 Task: Look for space in Lehigh Acres, United States from 14th June, 2023 to 30th June, 2023 for 5 adults in price range Rs.8000 to Rs.12000. Place can be entire place or private room with 5 bedrooms having 5 beds and 5 bathrooms. Property type can be house, flat, guest house. Amenities needed are: wifi, TV, free parkinig on premises, gym, breakfast. Booking option can be shelf check-in. Required host language is English.
Action: Mouse moved to (410, 97)
Screenshot: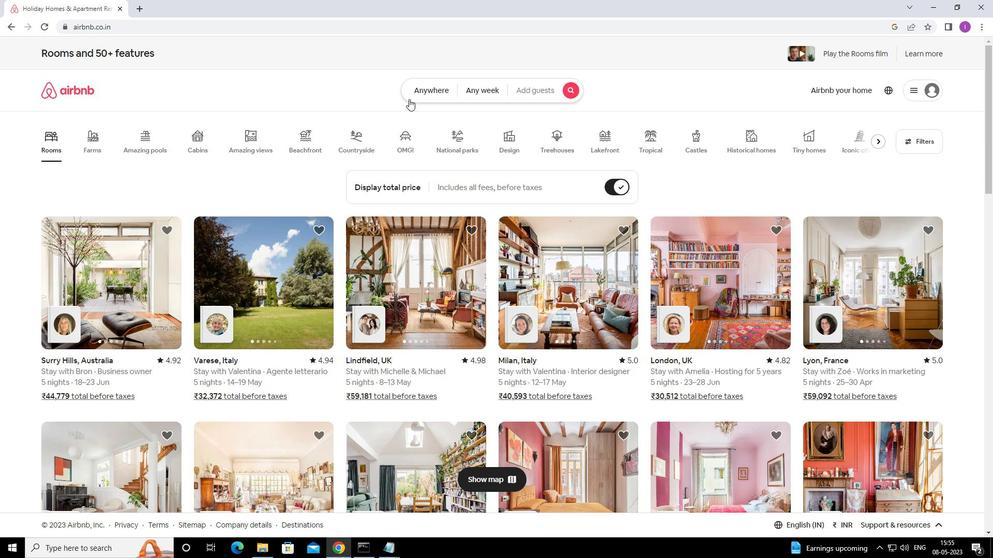 
Action: Mouse pressed left at (410, 97)
Screenshot: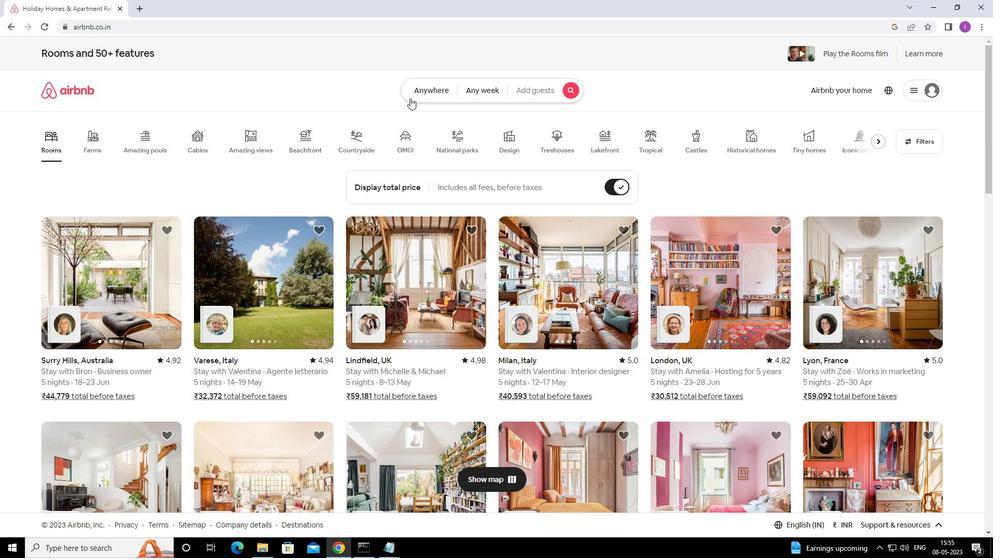 
Action: Mouse moved to (348, 126)
Screenshot: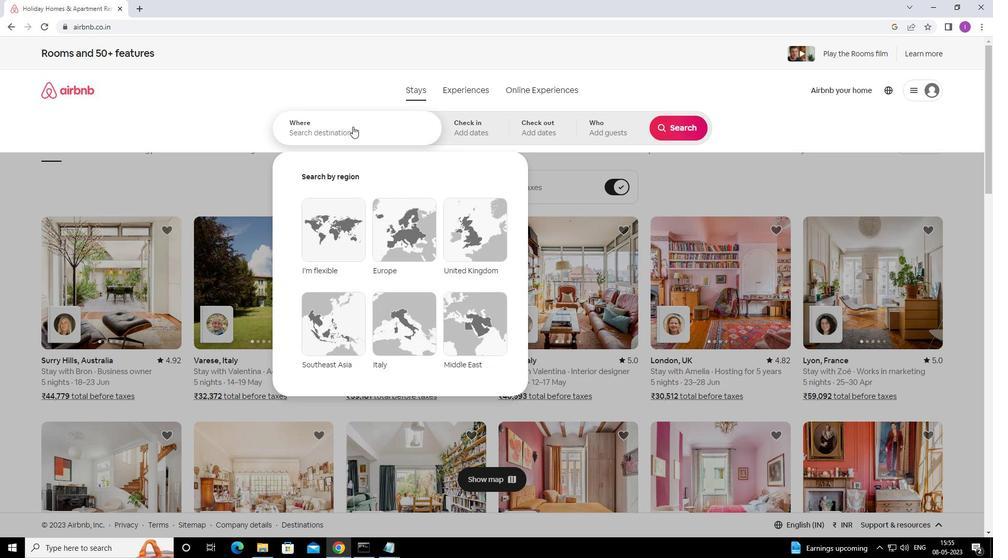 
Action: Mouse pressed left at (348, 126)
Screenshot: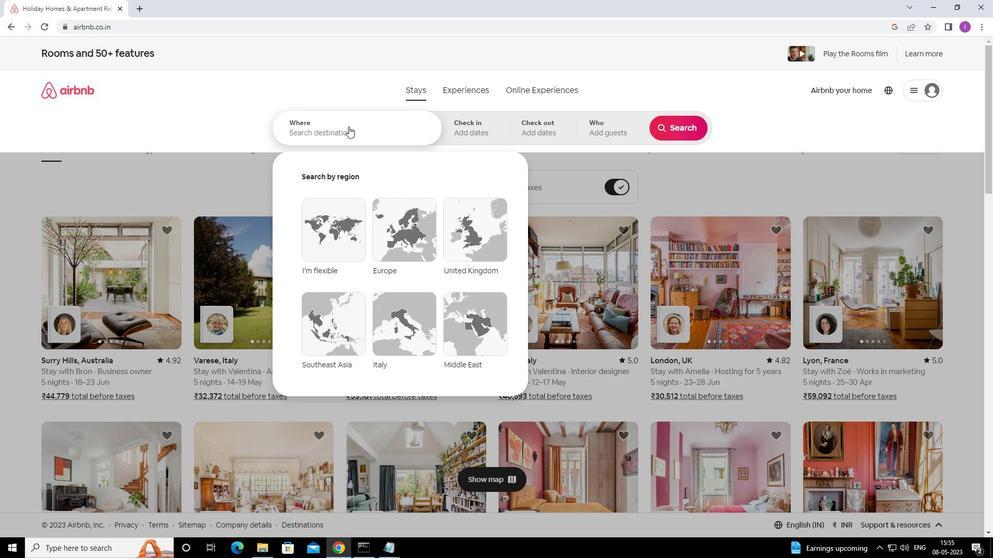 
Action: Key pressed <Key.shift><Key.shift><Key.shift><Key.shift><Key.shift><Key.shift><Key.shift><Key.shift><Key.shift><Key.shift><Key.shift><Key.shift><Key.shift><Key.shift><Key.shift><Key.shift>LEHIGH<Key.space><Key.shift><Key.shift>ACRES,<Key.shift>UNITED<Key.space><Key.shift>STATES
Screenshot: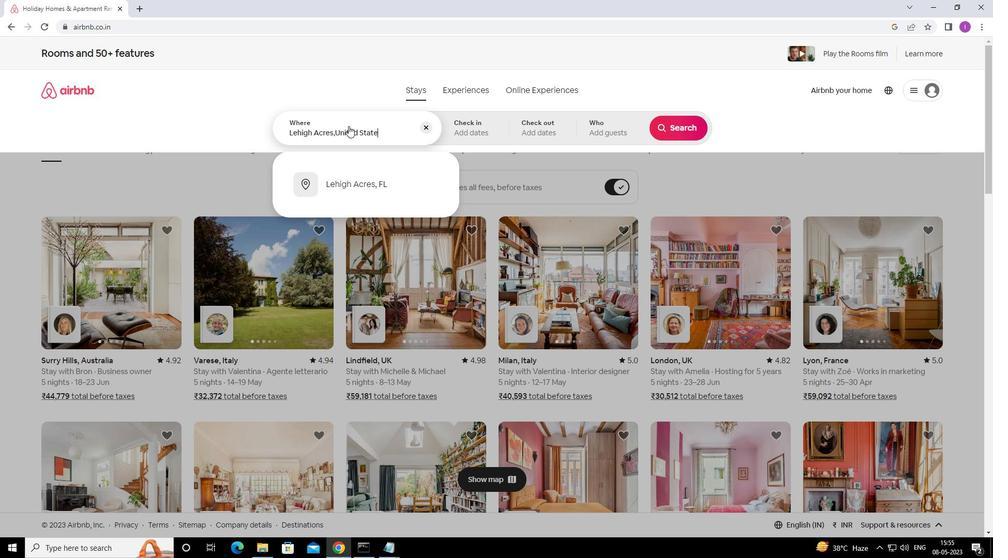 
Action: Mouse moved to (491, 130)
Screenshot: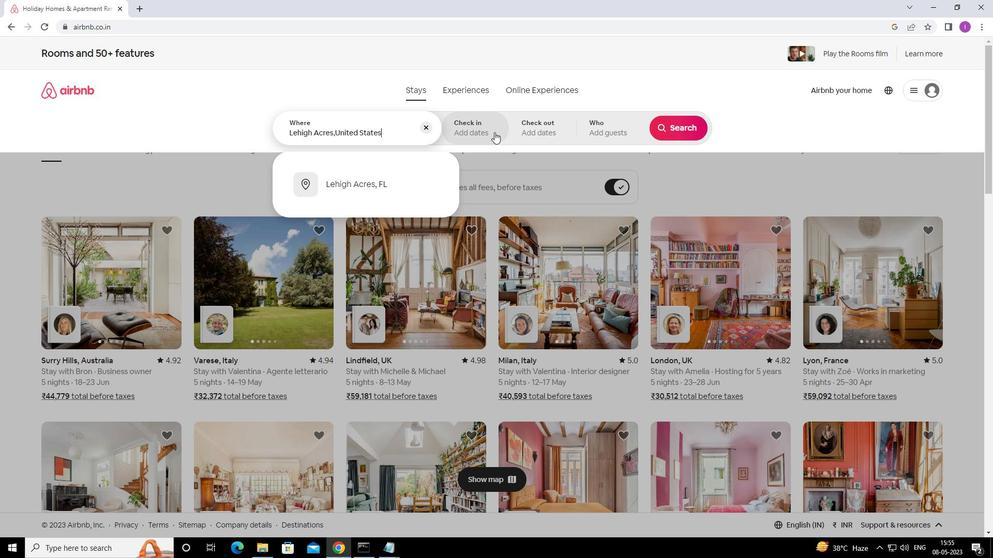 
Action: Mouse pressed left at (491, 130)
Screenshot: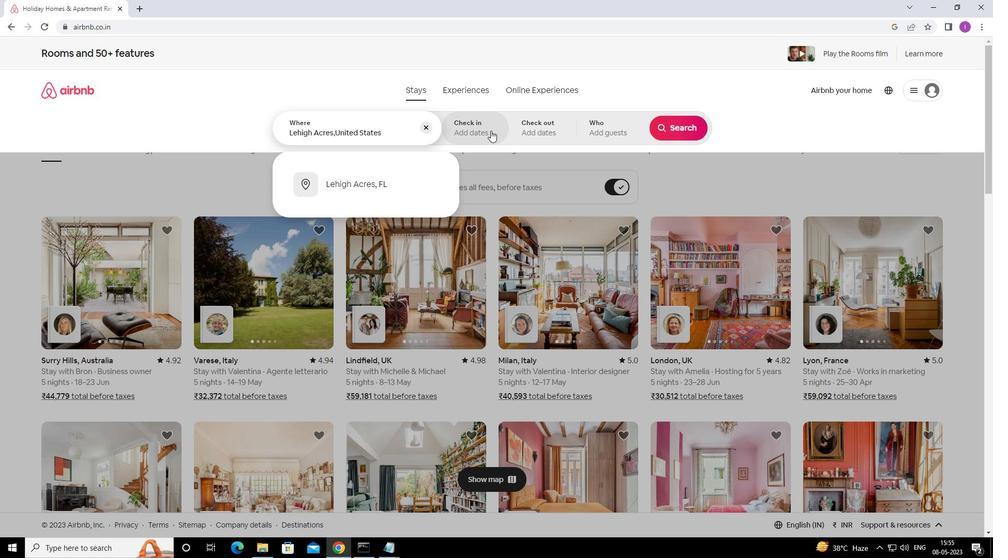 
Action: Mouse moved to (586, 300)
Screenshot: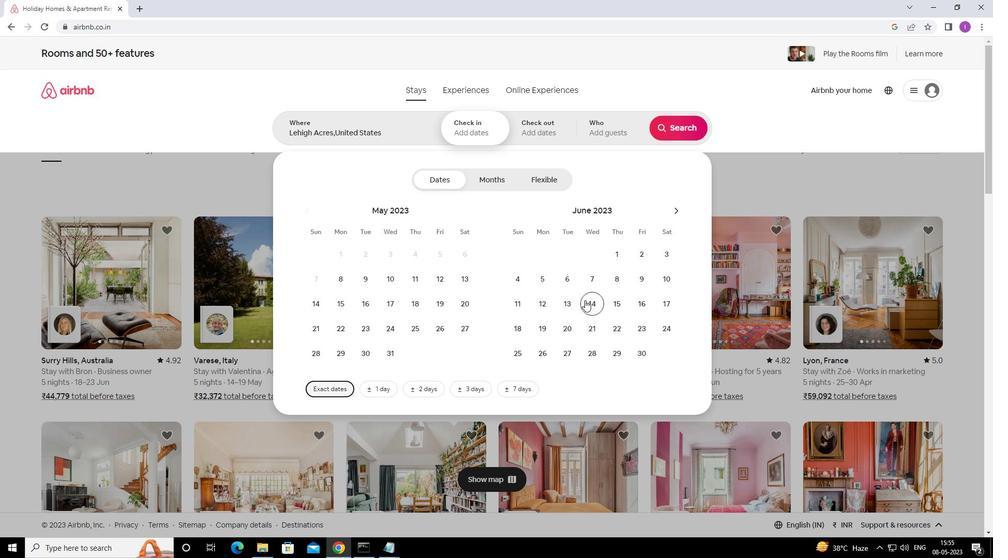 
Action: Mouse pressed left at (586, 300)
Screenshot: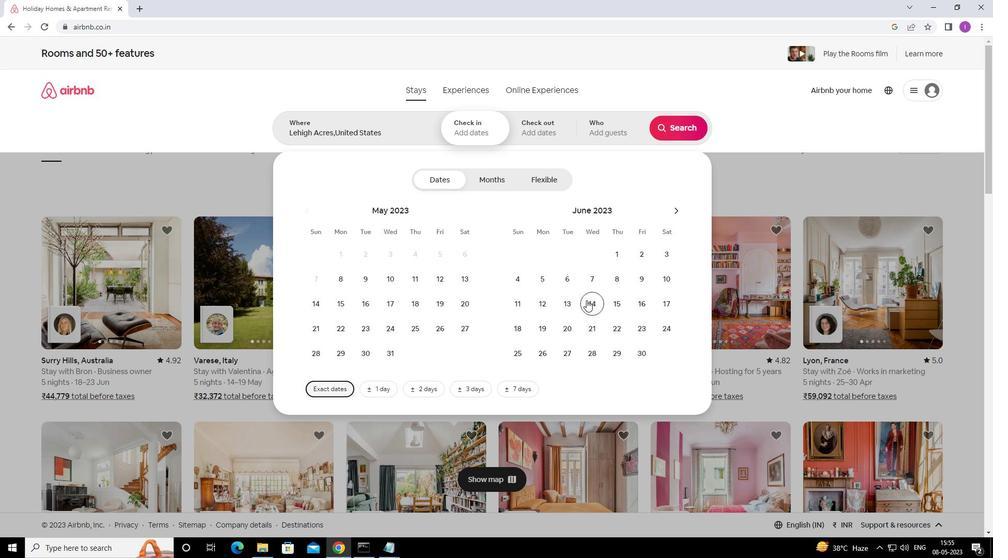 
Action: Mouse moved to (646, 351)
Screenshot: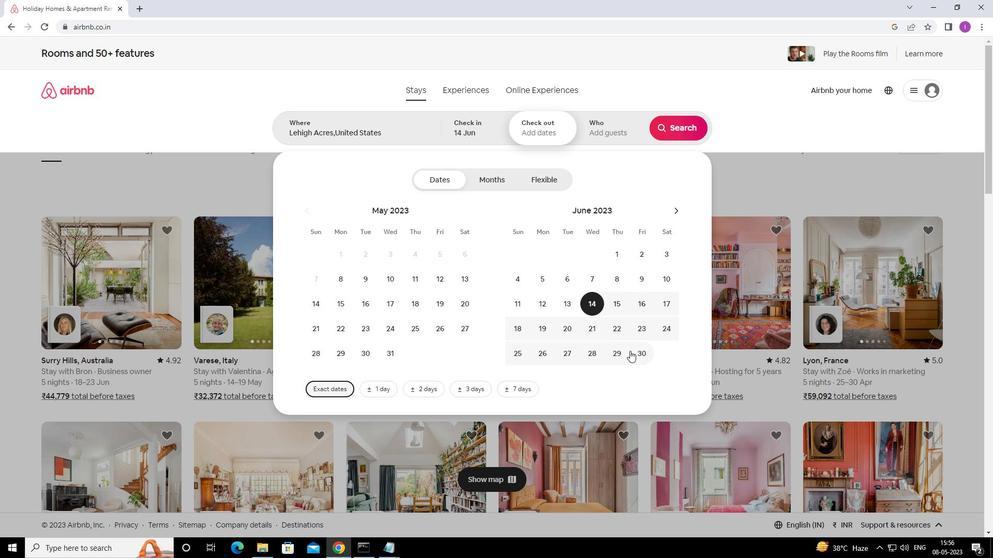 
Action: Mouse pressed left at (646, 351)
Screenshot: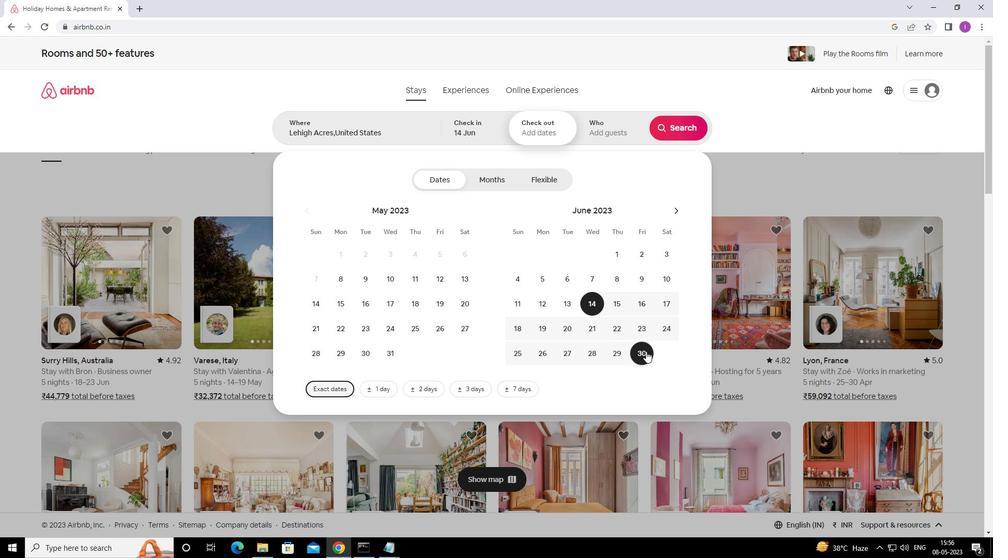 
Action: Mouse moved to (624, 133)
Screenshot: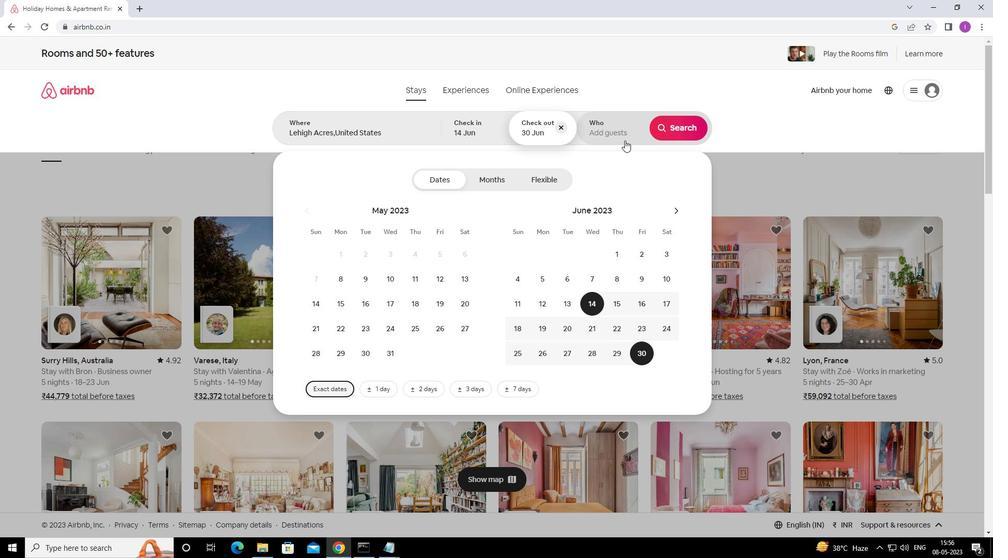 
Action: Mouse pressed left at (624, 133)
Screenshot: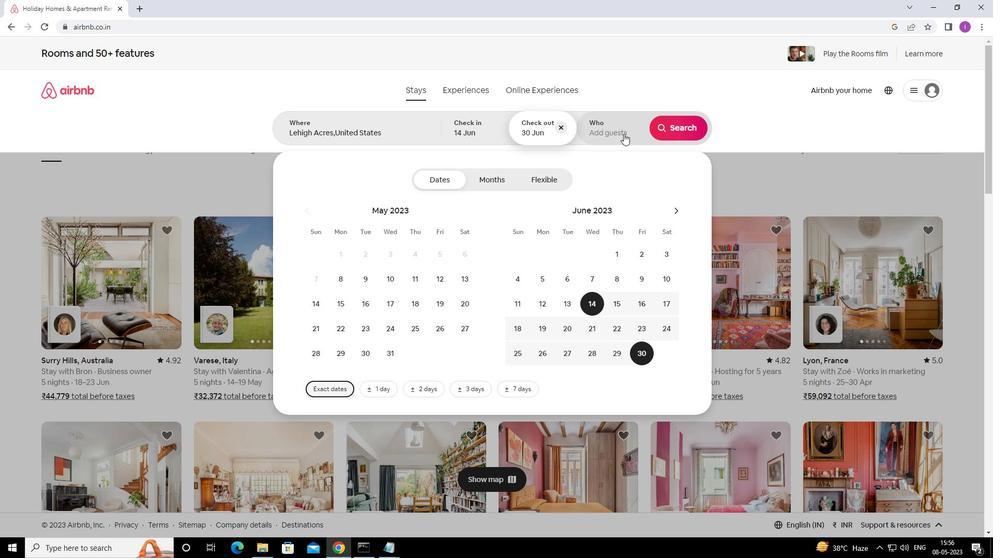 
Action: Mouse moved to (681, 184)
Screenshot: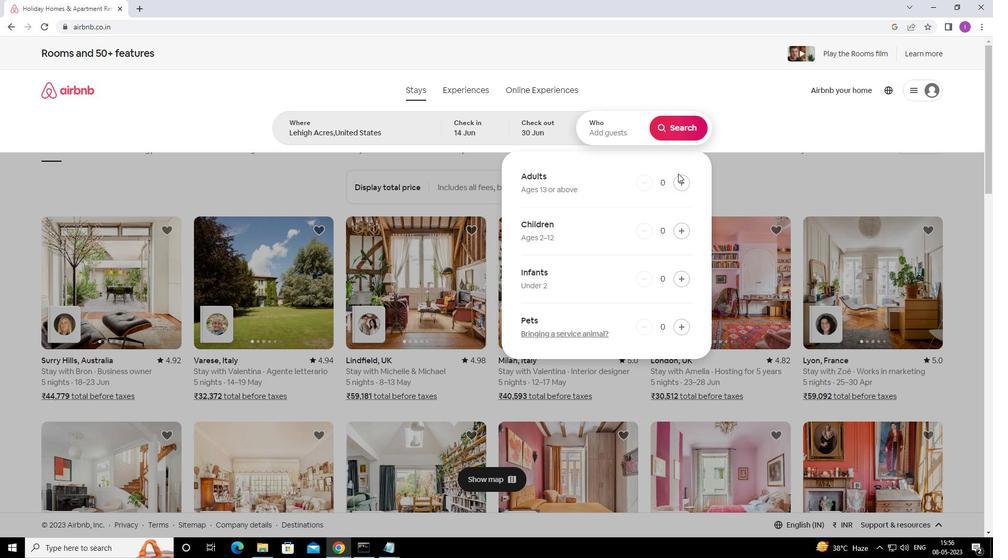 
Action: Mouse pressed left at (681, 184)
Screenshot: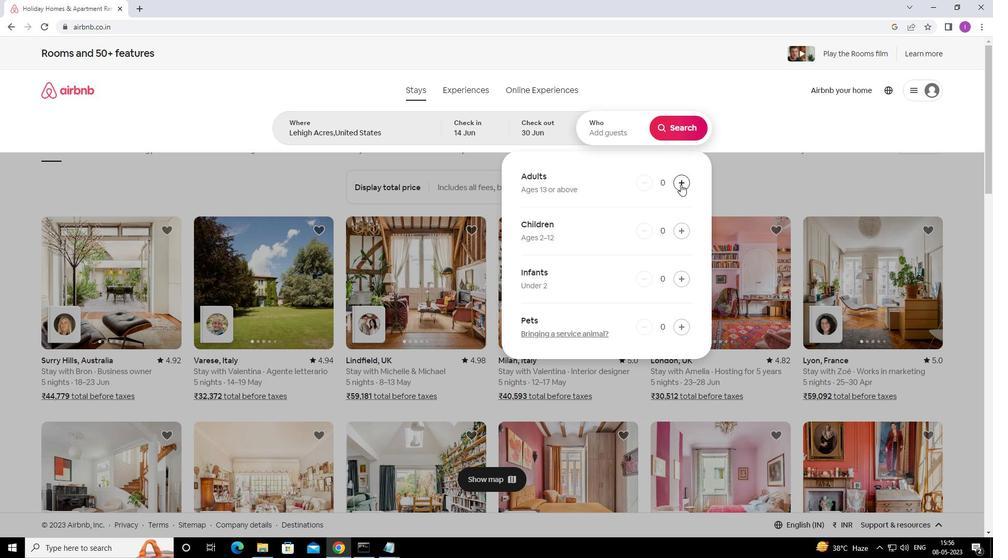 
Action: Mouse moved to (681, 188)
Screenshot: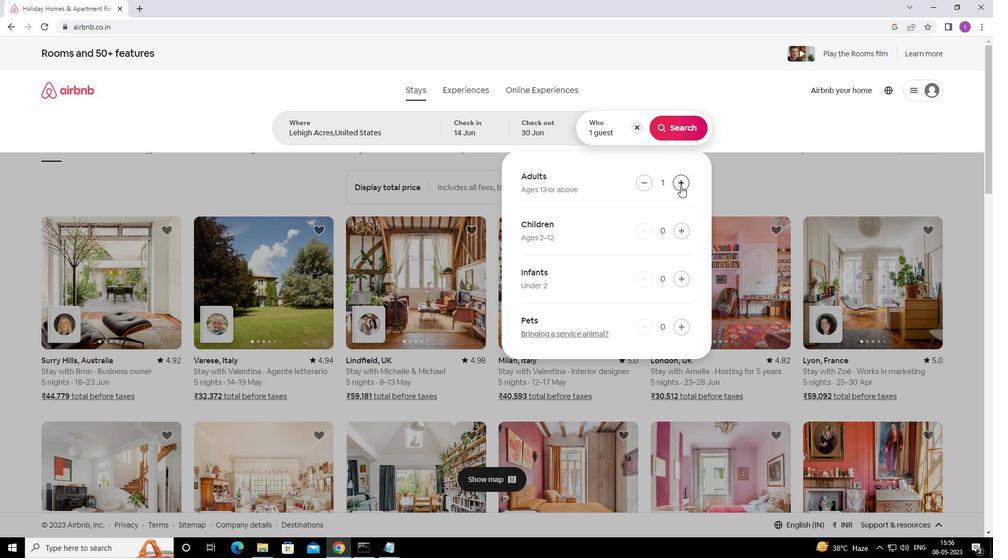 
Action: Mouse pressed left at (681, 188)
Screenshot: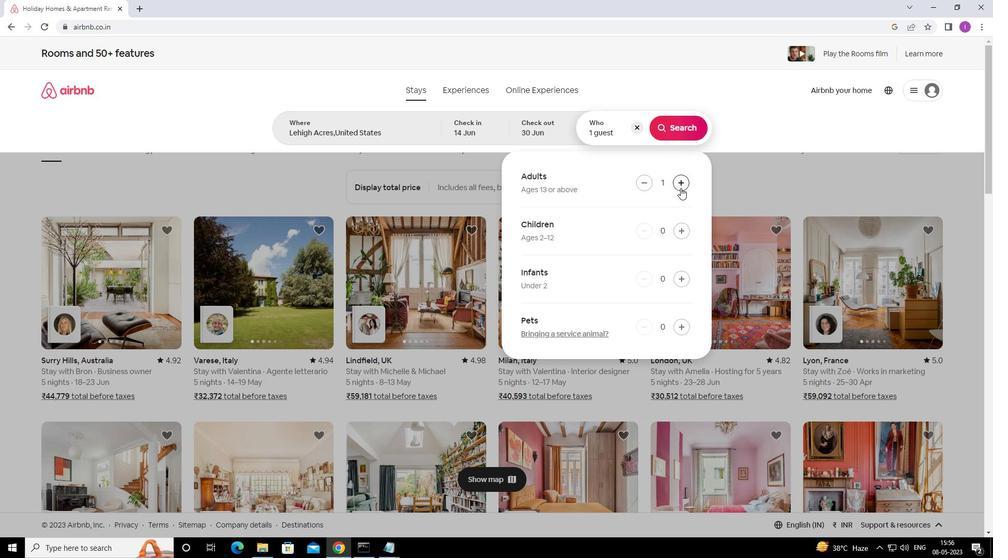 
Action: Mouse pressed left at (681, 188)
Screenshot: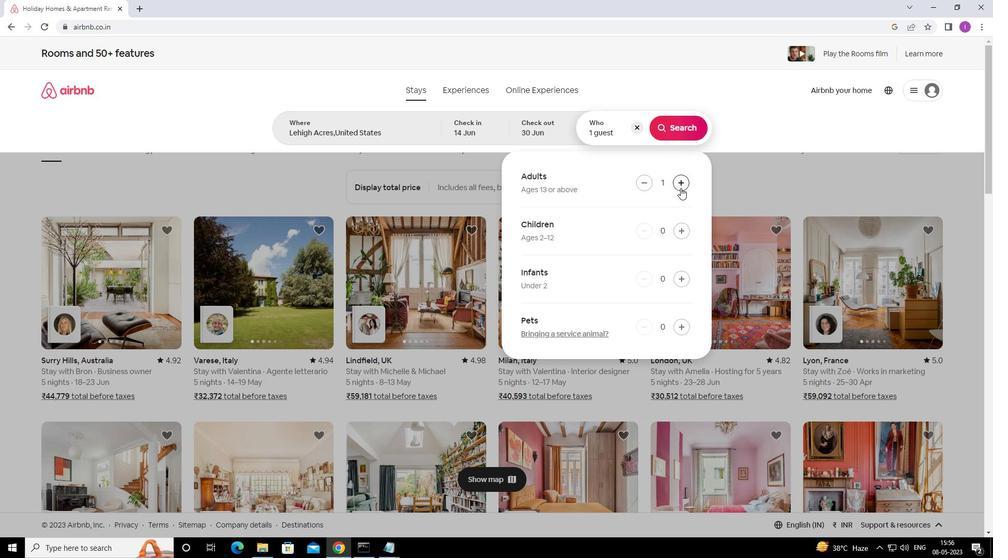 
Action: Mouse pressed left at (681, 188)
Screenshot: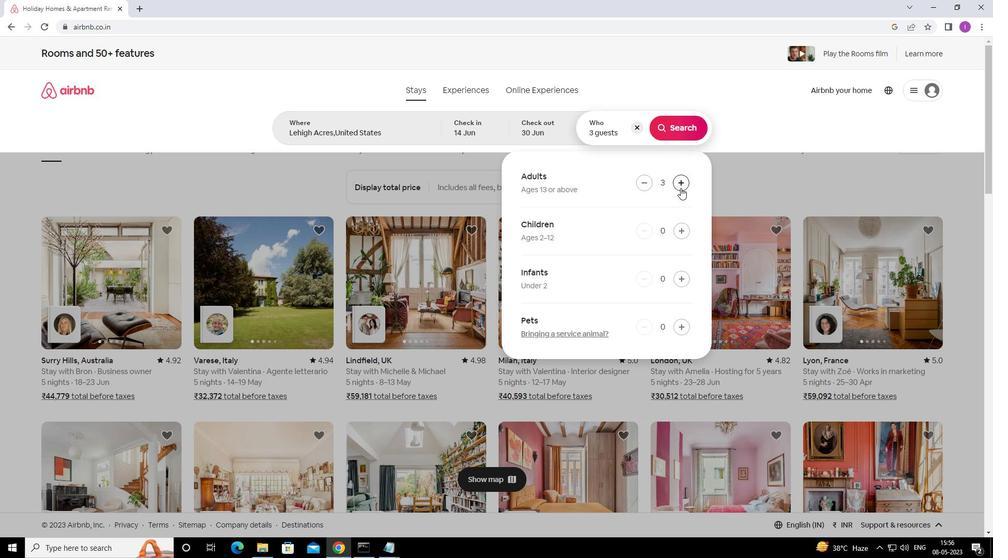 
Action: Mouse pressed left at (681, 188)
Screenshot: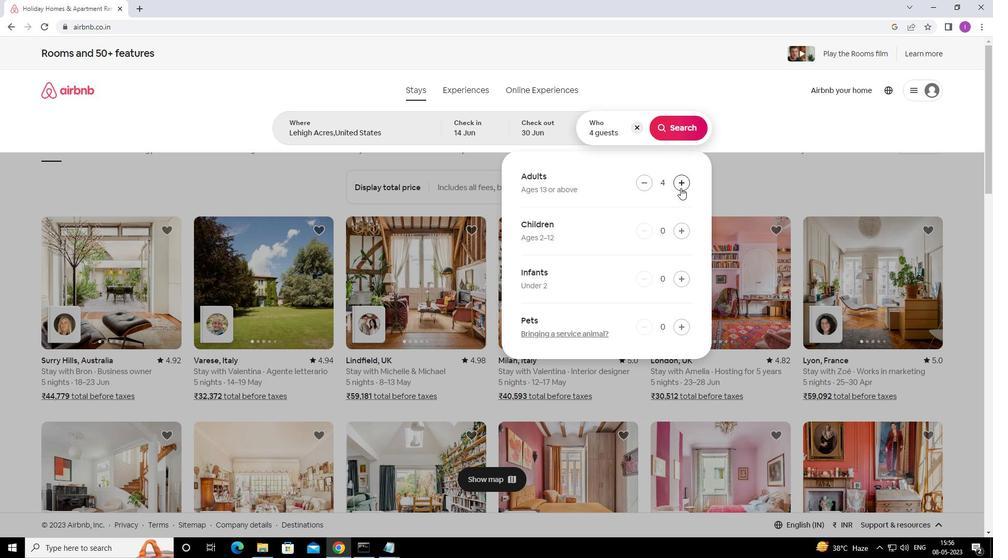 
Action: Mouse moved to (687, 135)
Screenshot: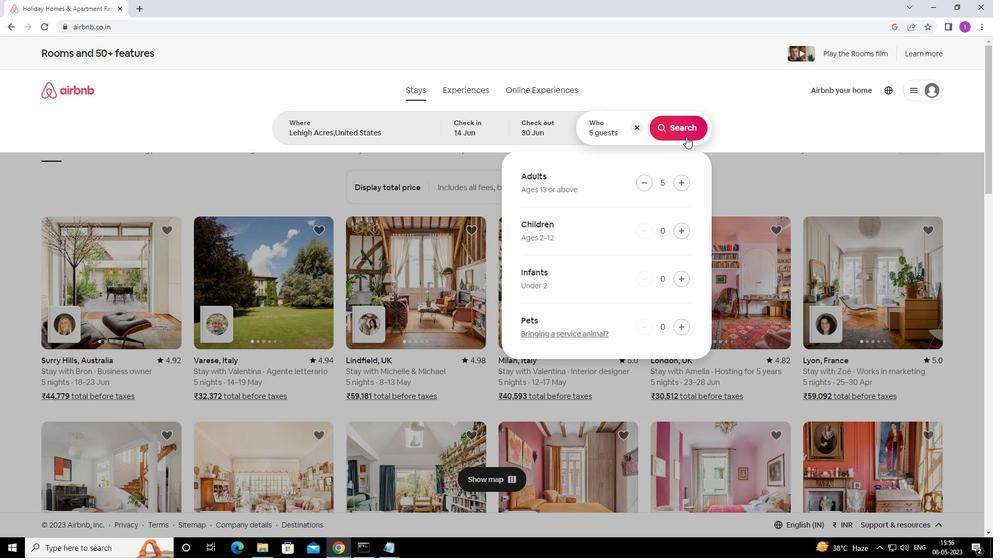 
Action: Mouse pressed left at (687, 135)
Screenshot: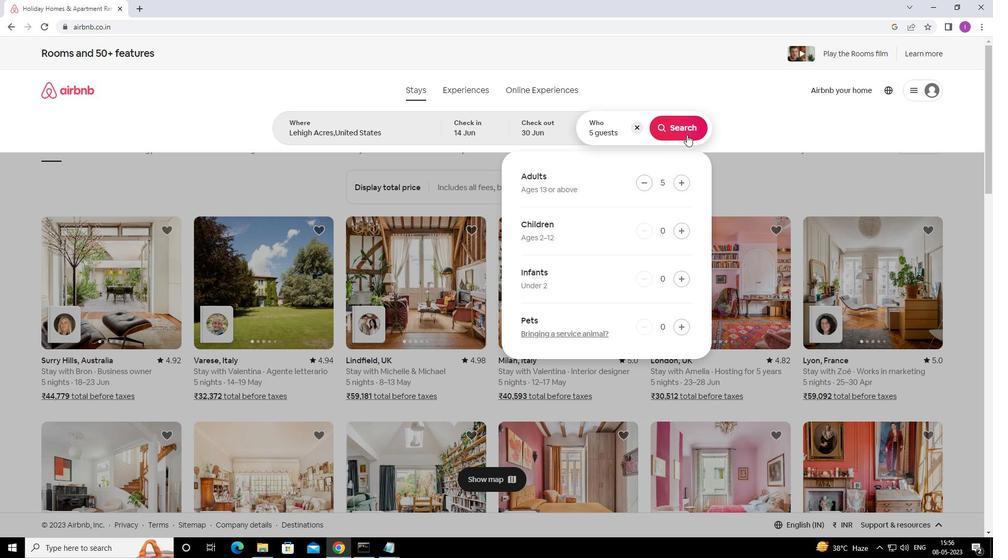
Action: Mouse moved to (945, 98)
Screenshot: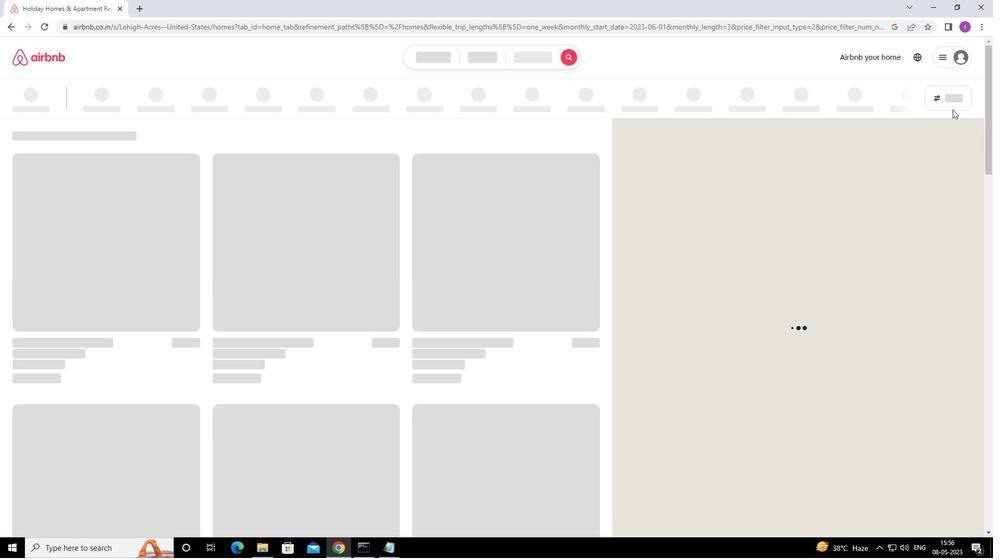 
Action: Mouse pressed left at (945, 98)
Screenshot: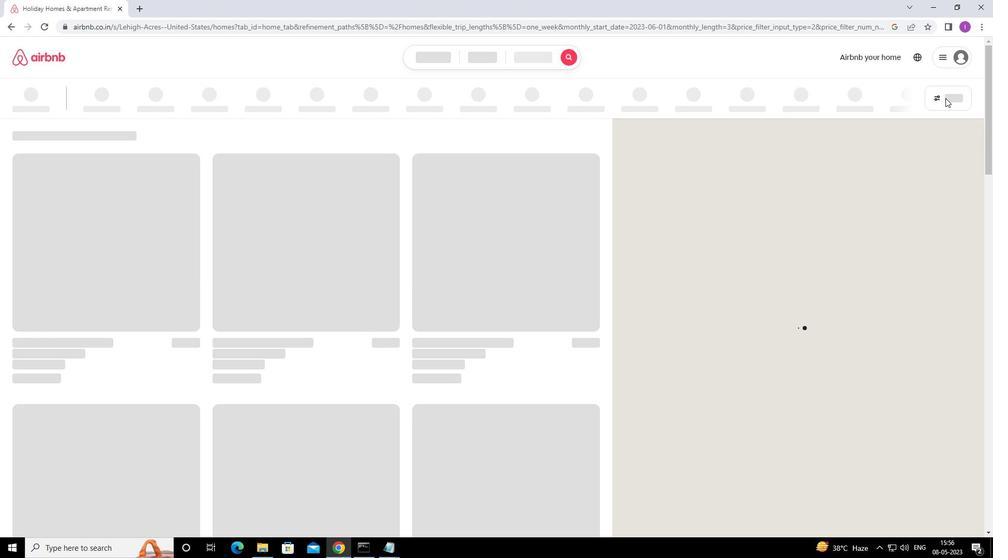 
Action: Mouse moved to (957, 99)
Screenshot: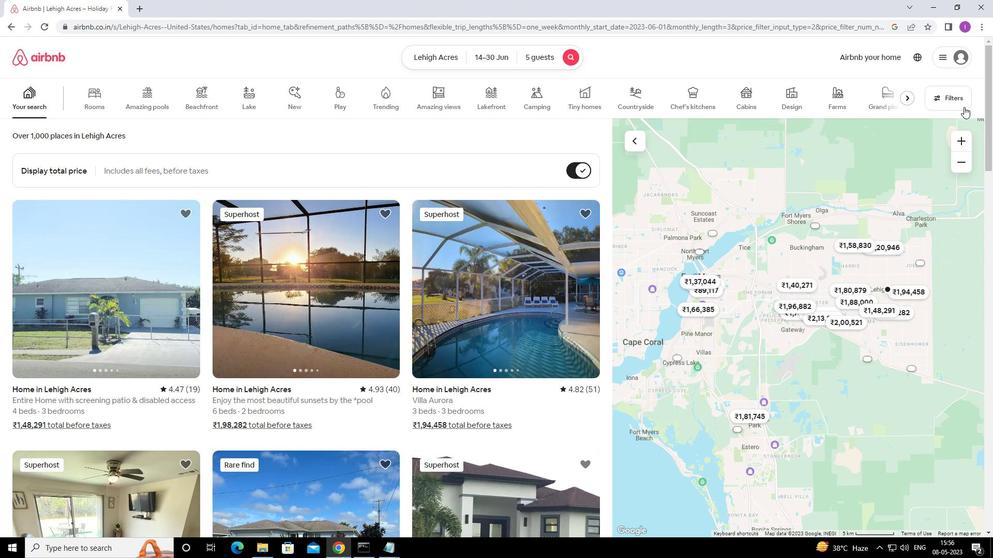 
Action: Mouse pressed left at (957, 99)
Screenshot: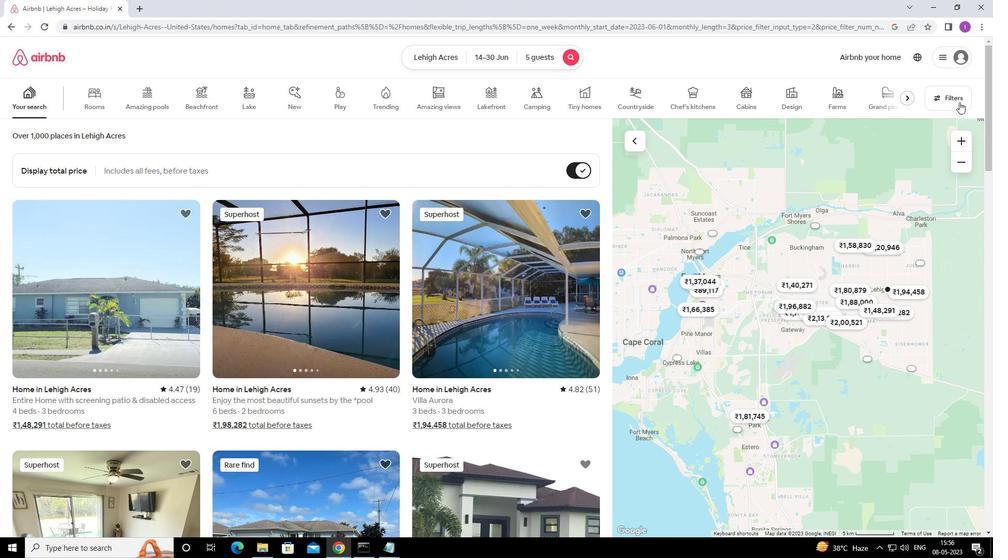 
Action: Mouse moved to (369, 356)
Screenshot: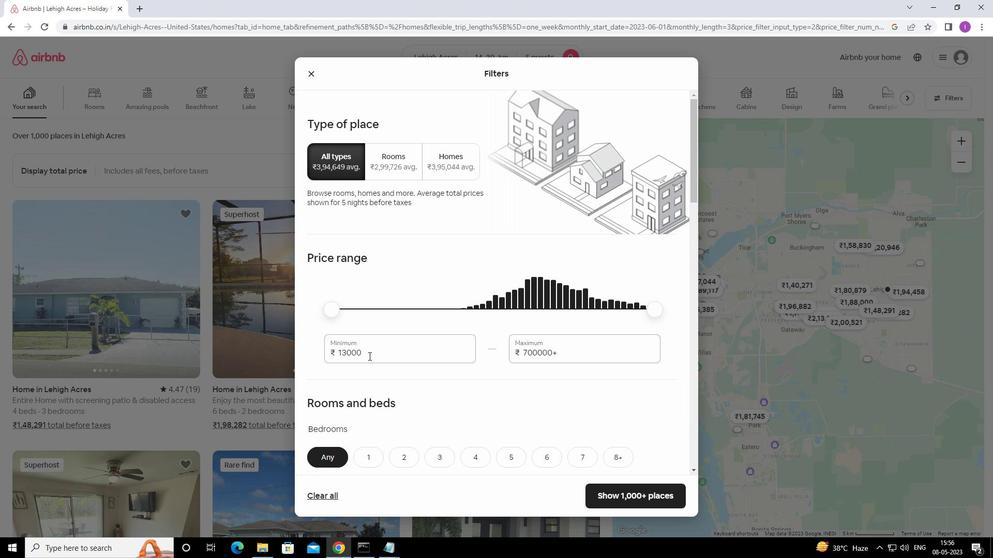 
Action: Mouse pressed left at (369, 356)
Screenshot: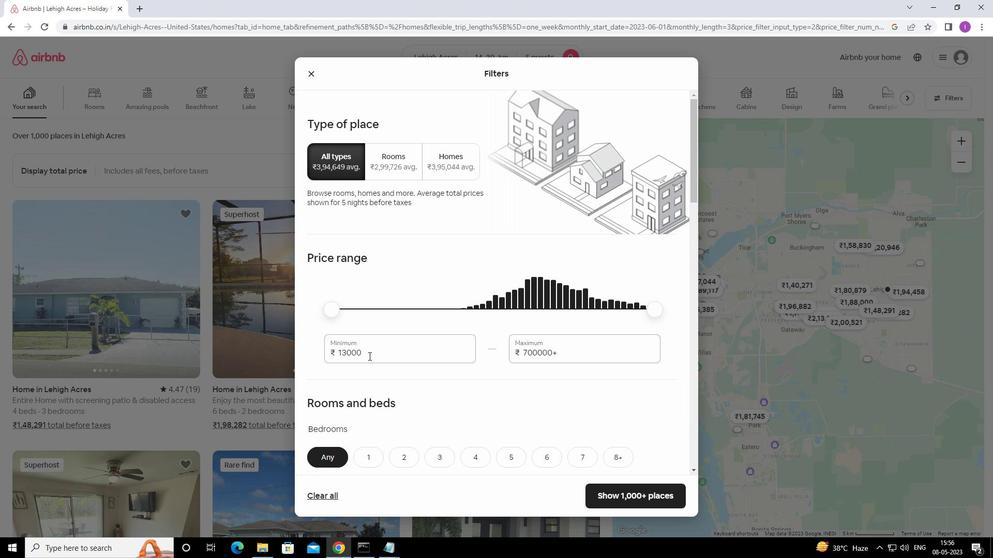 
Action: Mouse moved to (376, 360)
Screenshot: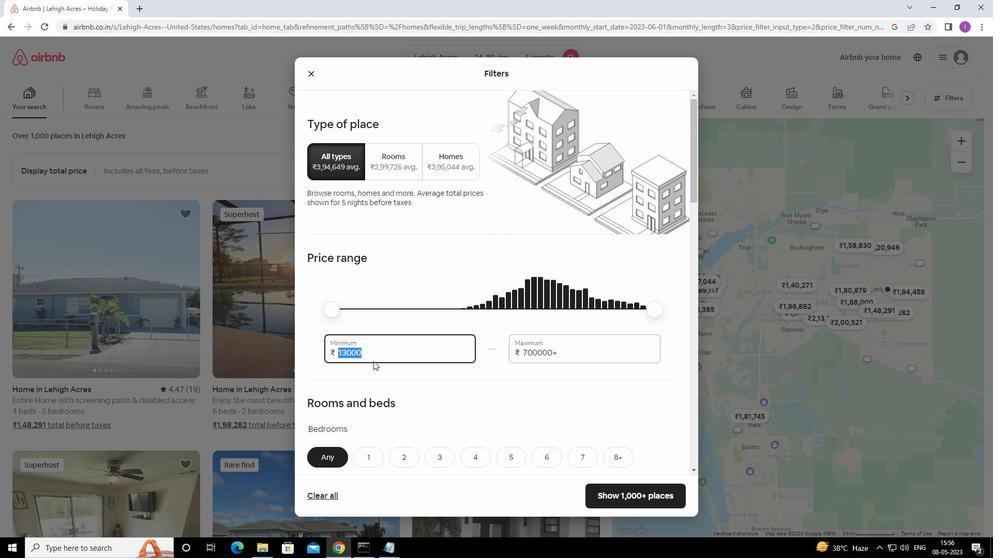 
Action: Key pressed 8000
Screenshot: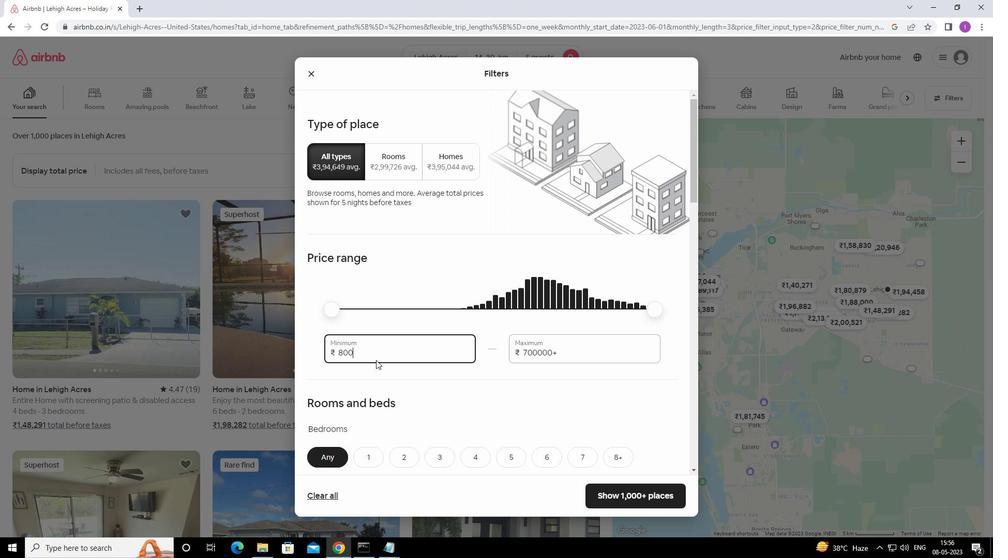 
Action: Mouse moved to (565, 355)
Screenshot: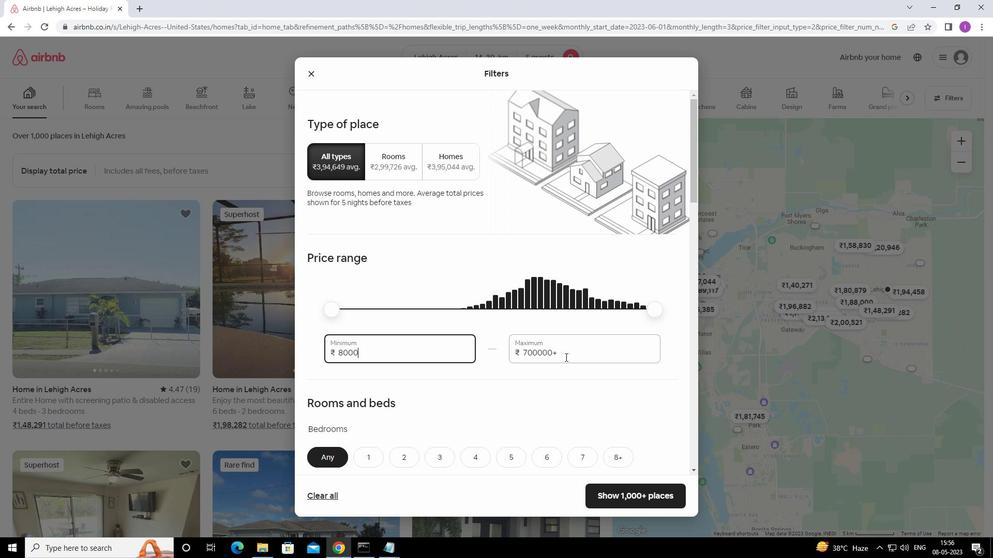 
Action: Mouse pressed left at (565, 355)
Screenshot: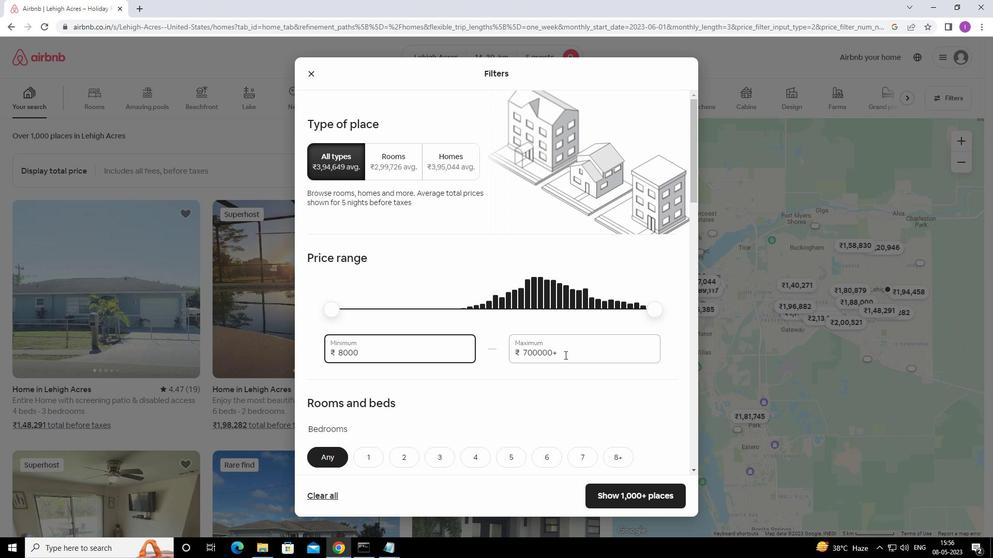 
Action: Mouse moved to (521, 353)
Screenshot: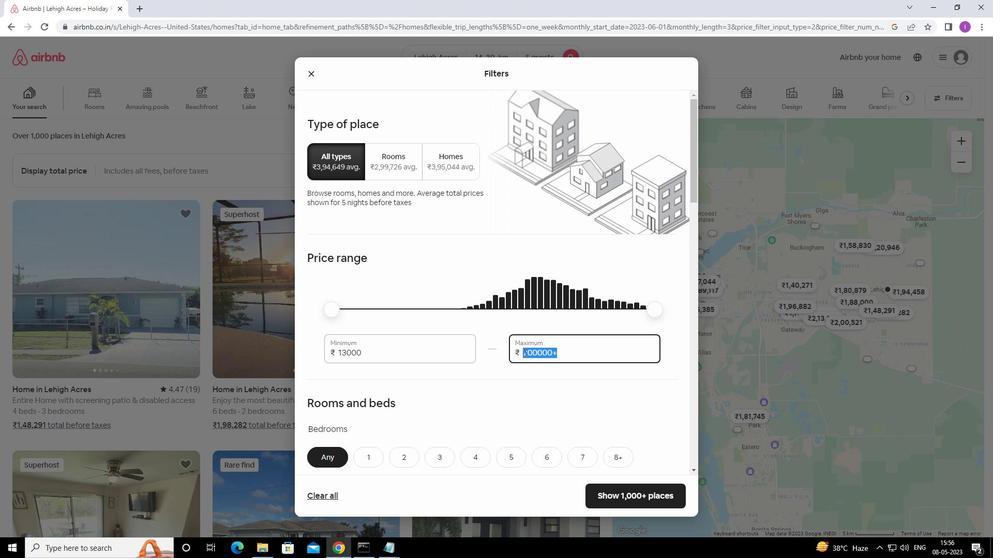
Action: Key pressed 12000
Screenshot: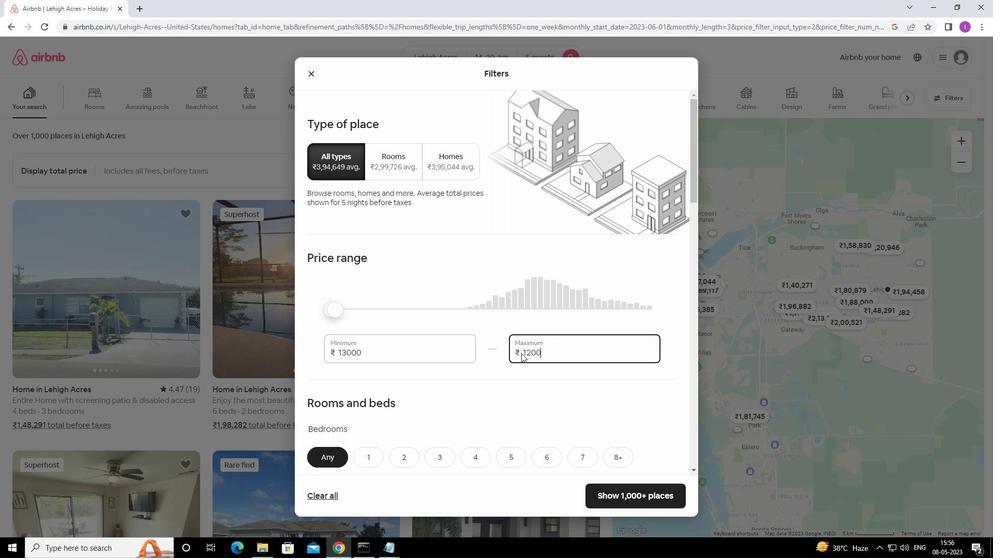 
Action: Mouse moved to (371, 353)
Screenshot: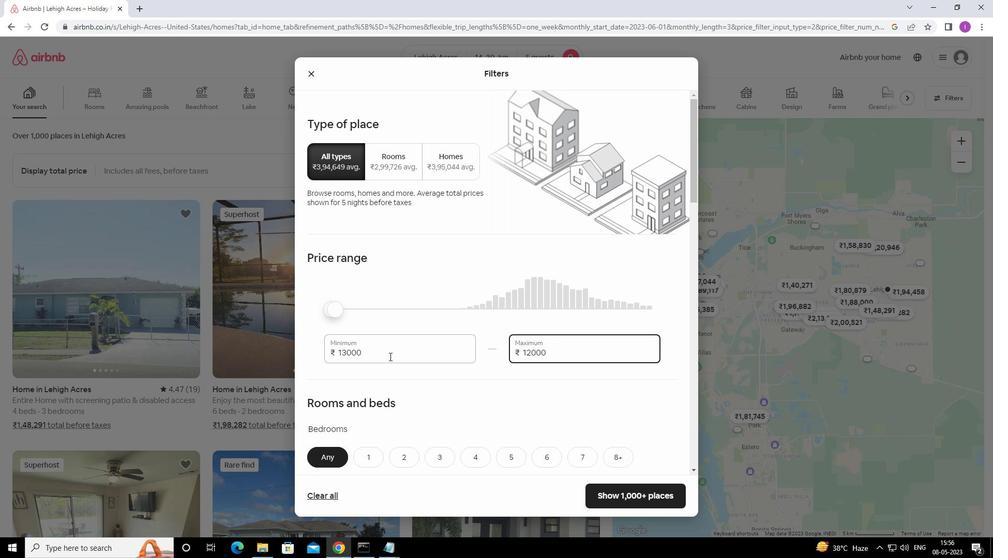
Action: Mouse pressed left at (371, 353)
Screenshot: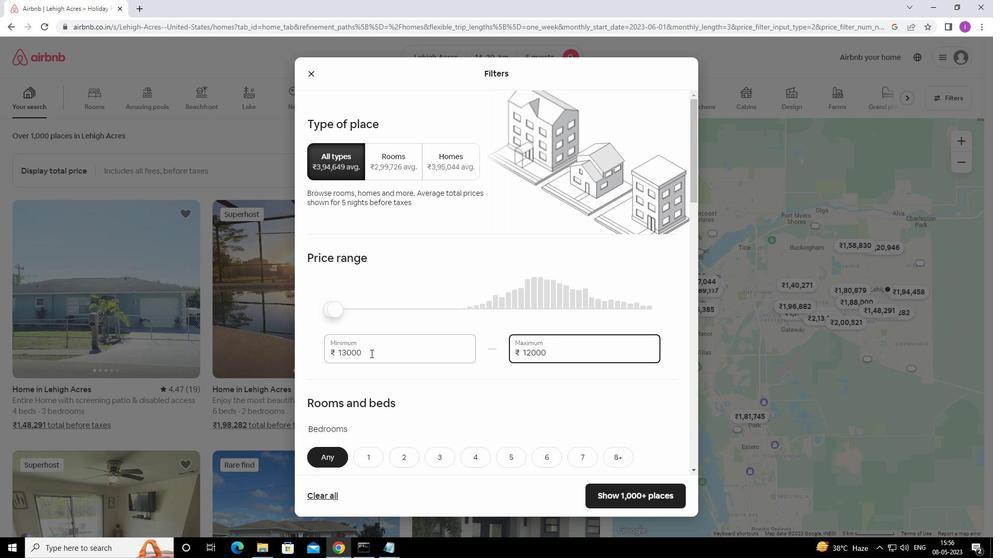
Action: Mouse moved to (341, 368)
Screenshot: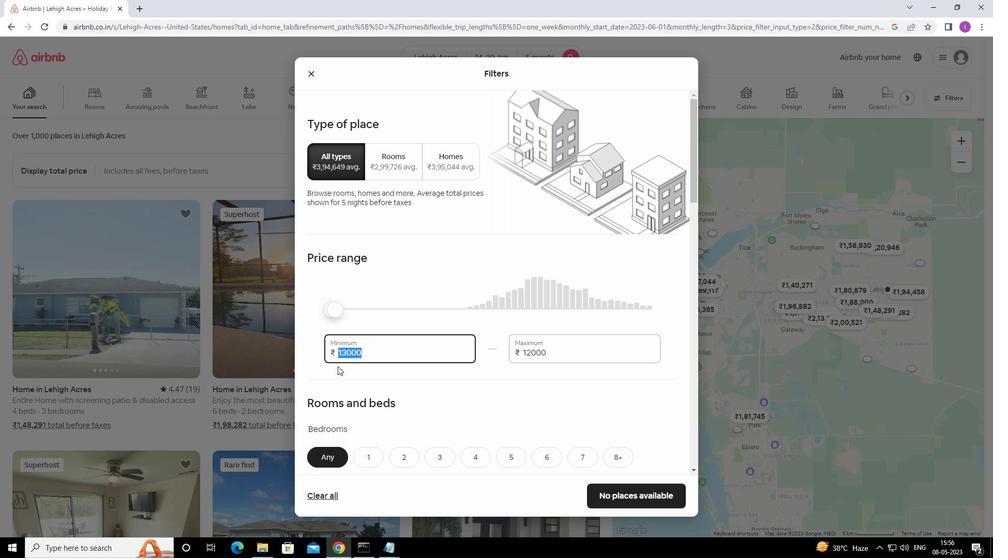 
Action: Key pressed 8000
Screenshot: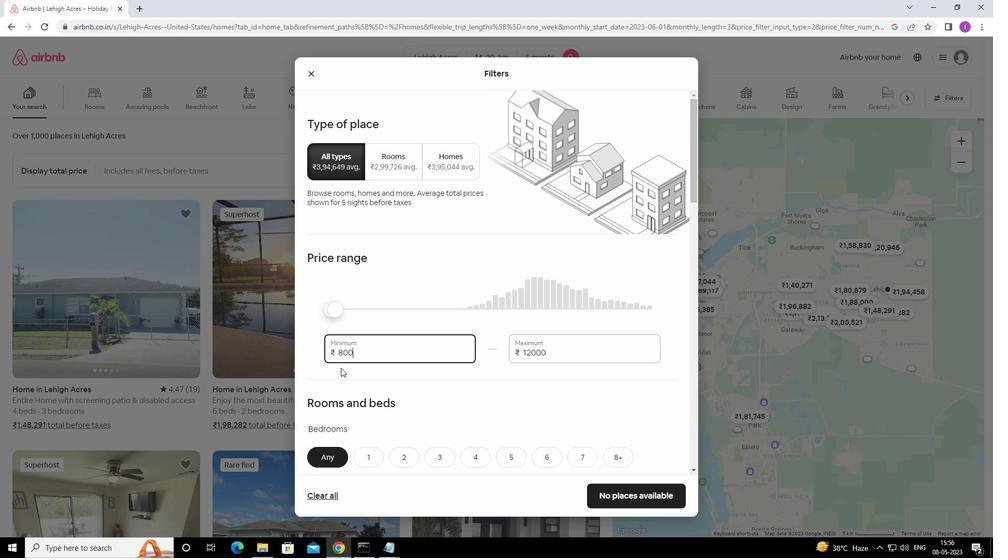 
Action: Mouse moved to (344, 371)
Screenshot: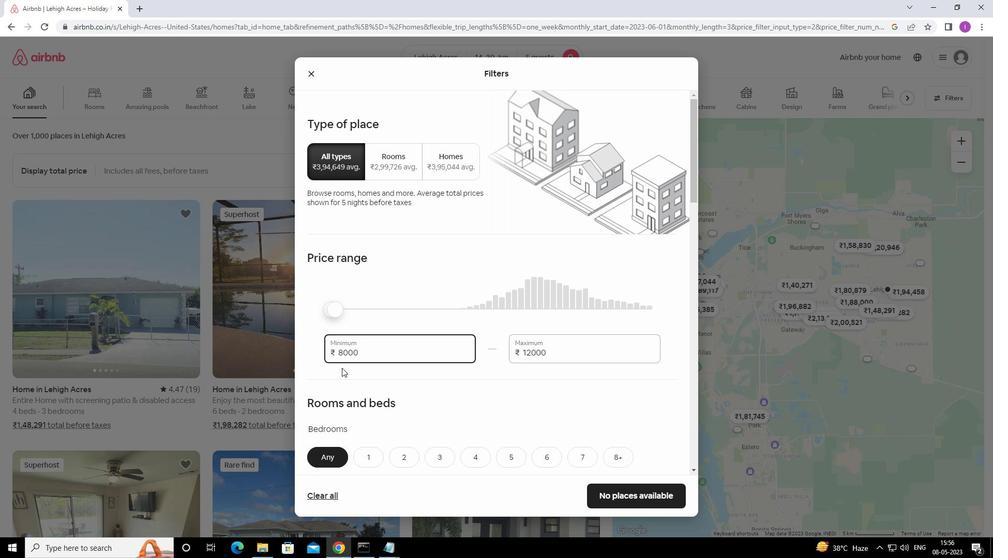
Action: Mouse scrolled (344, 371) with delta (0, 0)
Screenshot: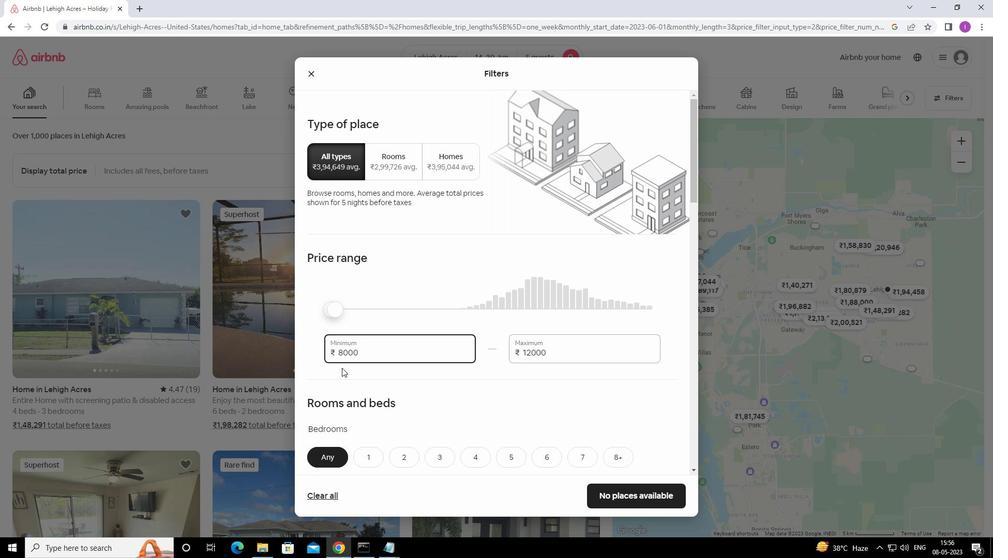 
Action: Mouse scrolled (344, 371) with delta (0, 0)
Screenshot: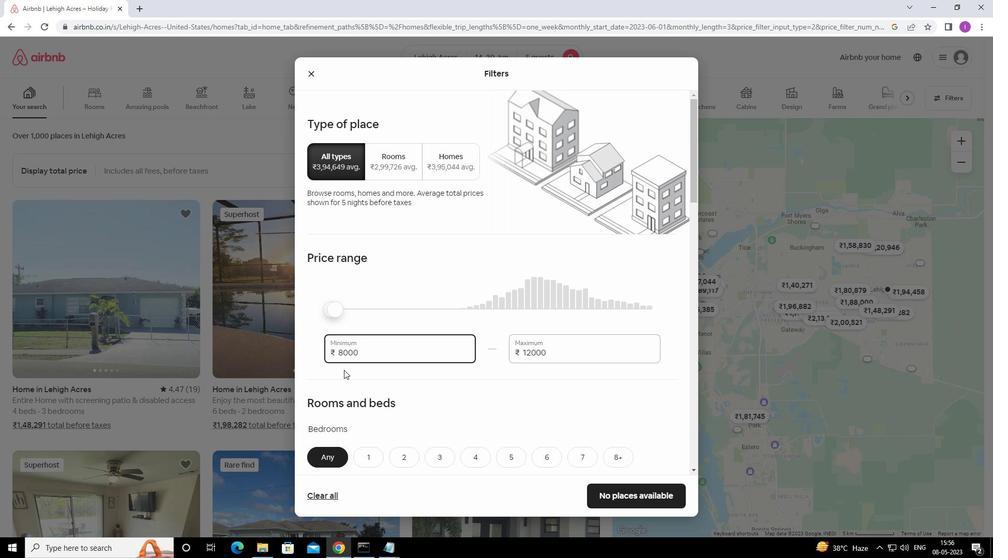 
Action: Mouse moved to (433, 371)
Screenshot: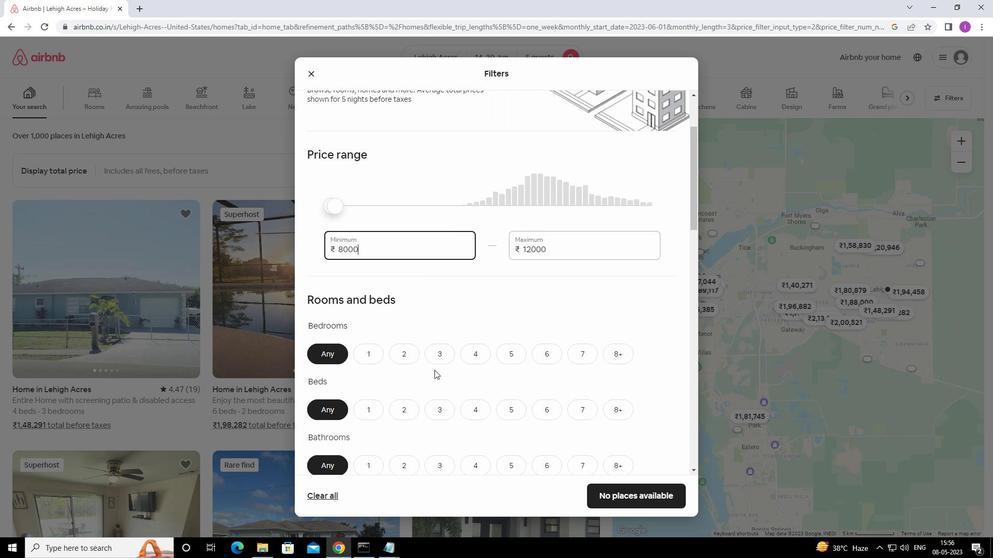 
Action: Mouse scrolled (433, 370) with delta (0, 0)
Screenshot: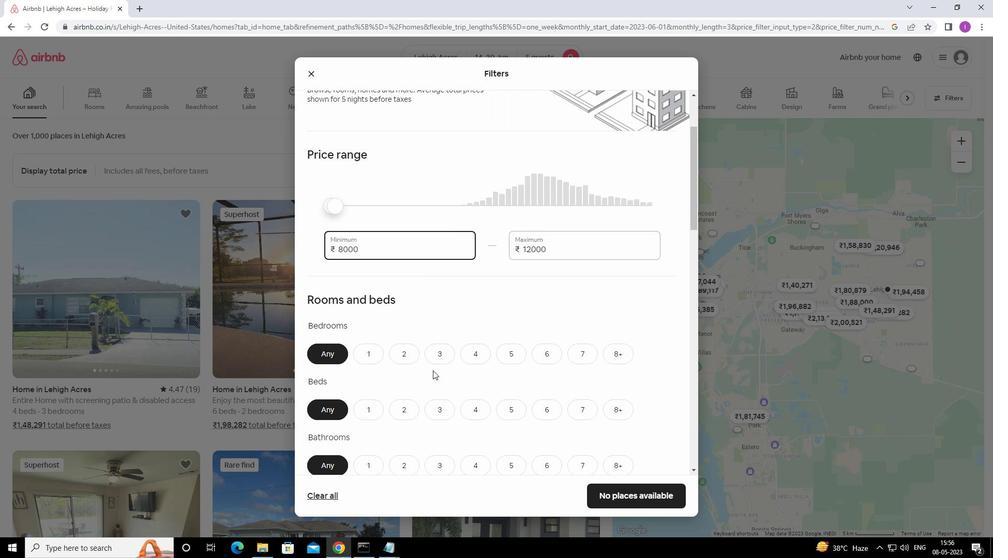 
Action: Mouse moved to (521, 304)
Screenshot: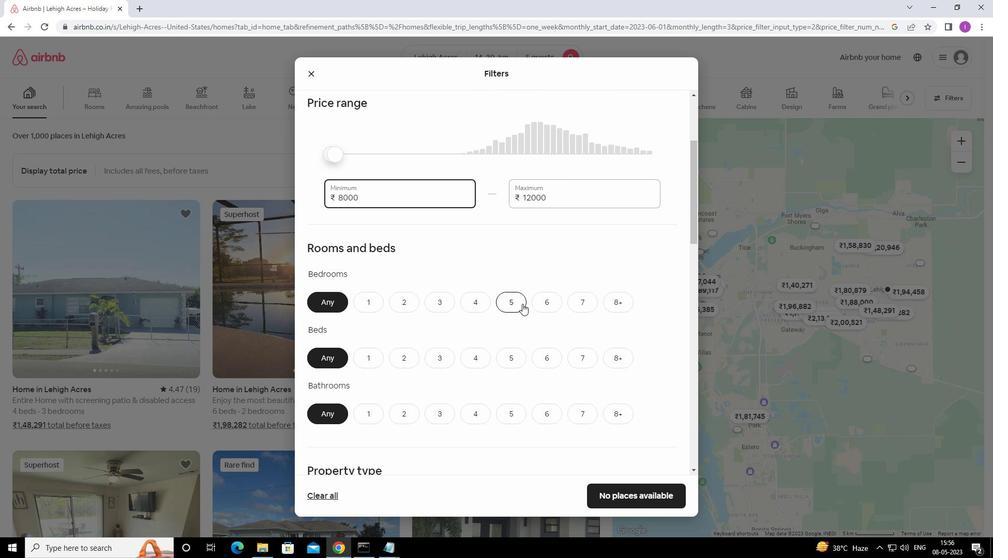 
Action: Mouse pressed left at (521, 304)
Screenshot: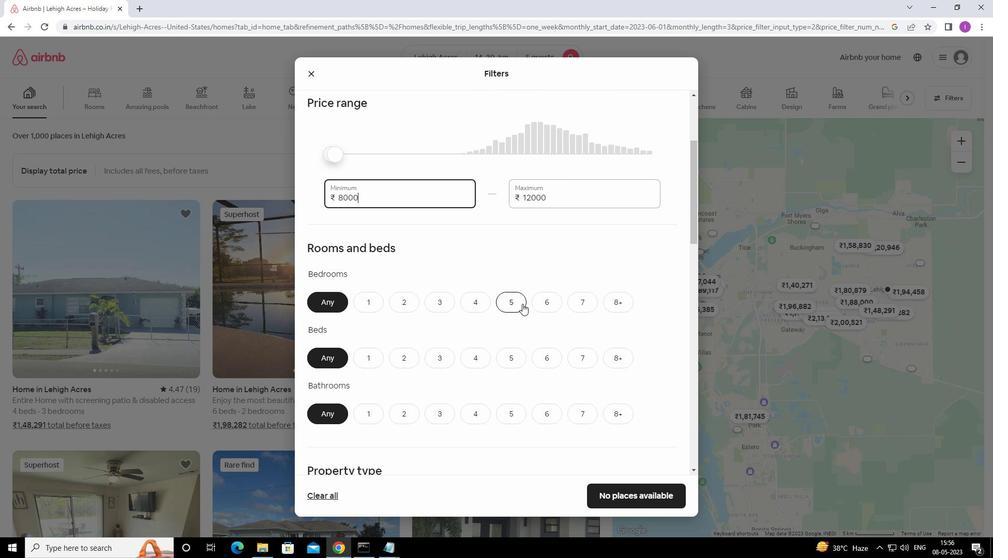 
Action: Mouse moved to (505, 358)
Screenshot: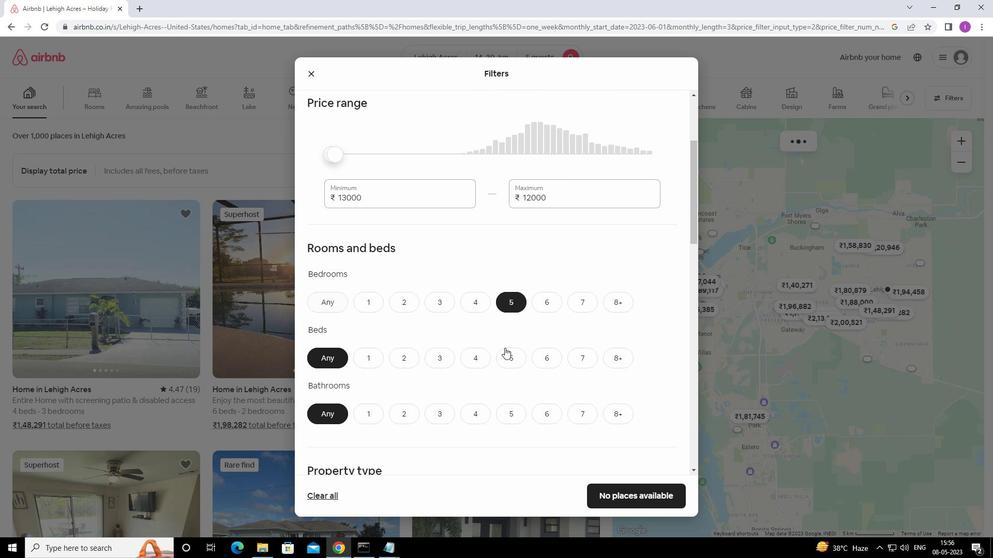 
Action: Mouse pressed left at (505, 358)
Screenshot: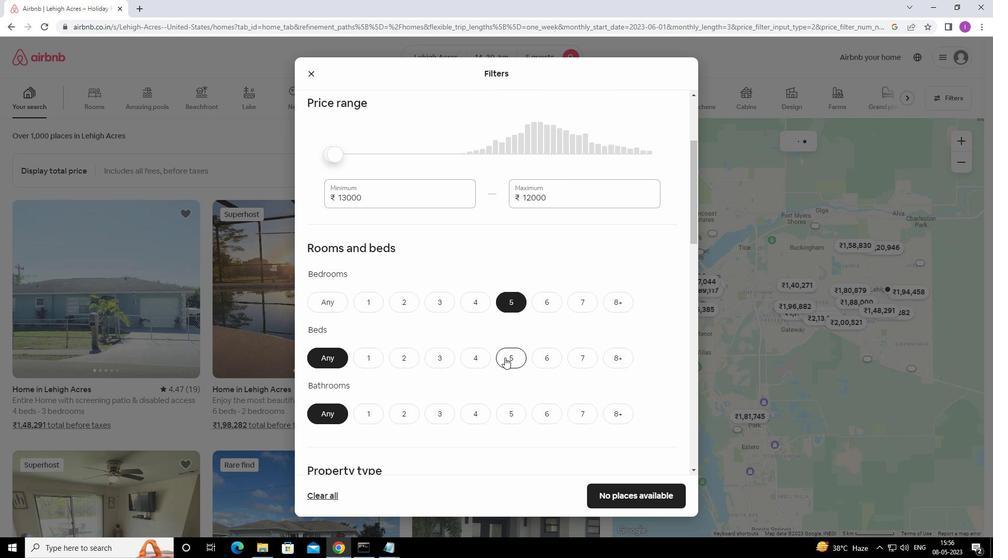 
Action: Mouse moved to (509, 413)
Screenshot: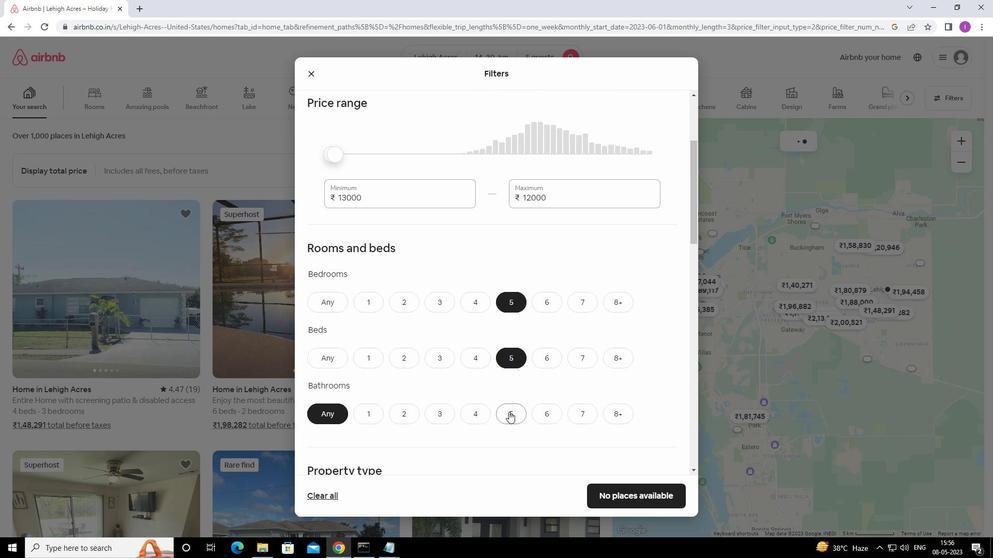 
Action: Mouse pressed left at (509, 413)
Screenshot: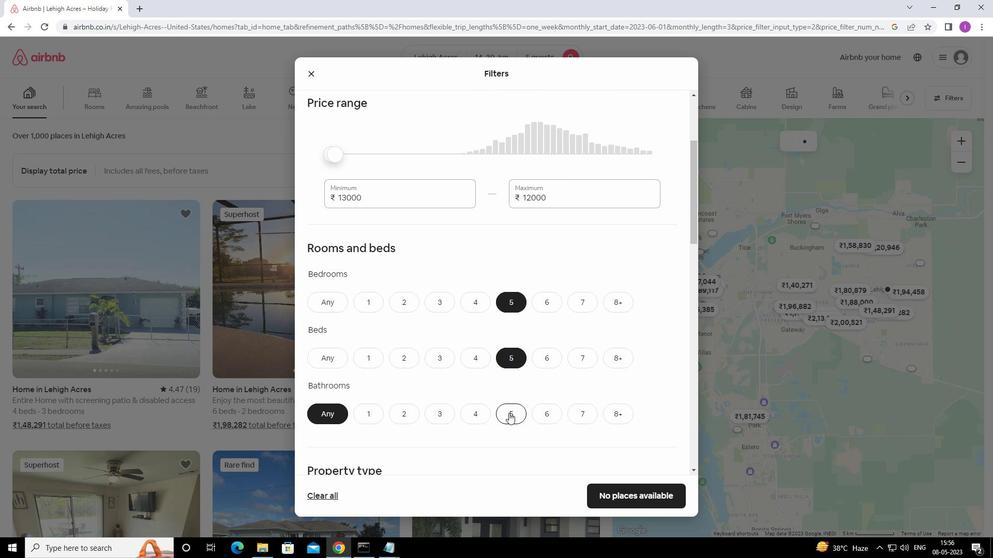 
Action: Mouse moved to (508, 410)
Screenshot: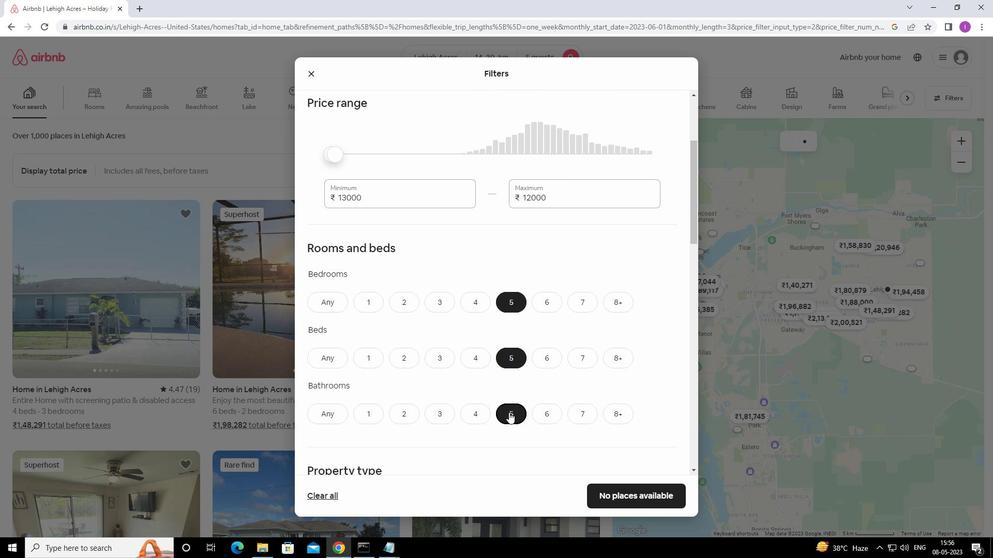 
Action: Mouse scrolled (508, 409) with delta (0, 0)
Screenshot: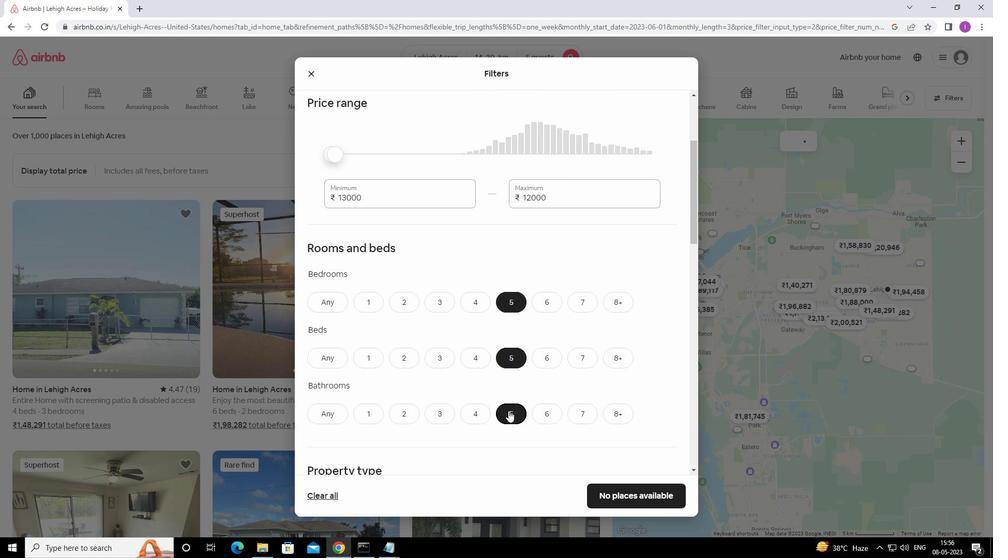 
Action: Mouse scrolled (508, 409) with delta (0, 0)
Screenshot: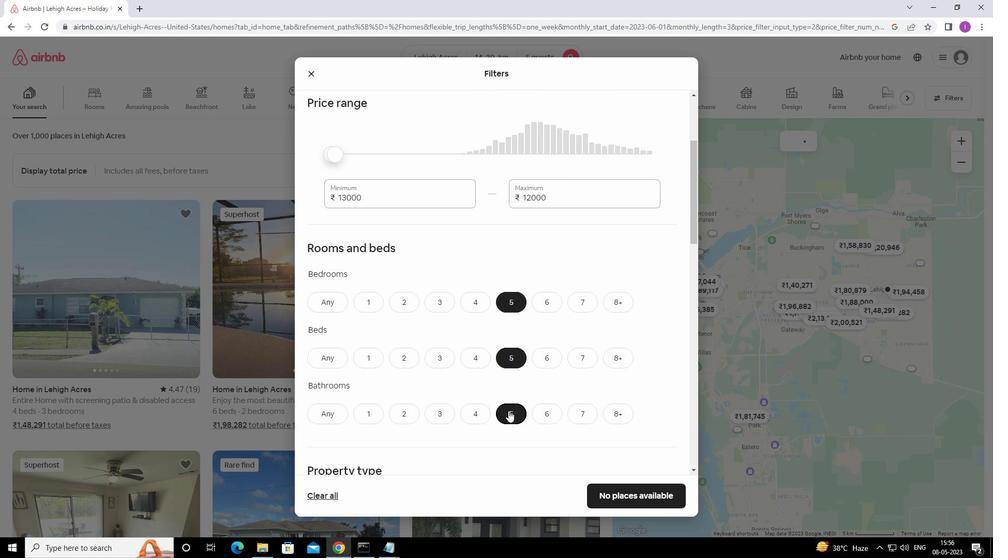 
Action: Mouse scrolled (508, 409) with delta (0, 0)
Screenshot: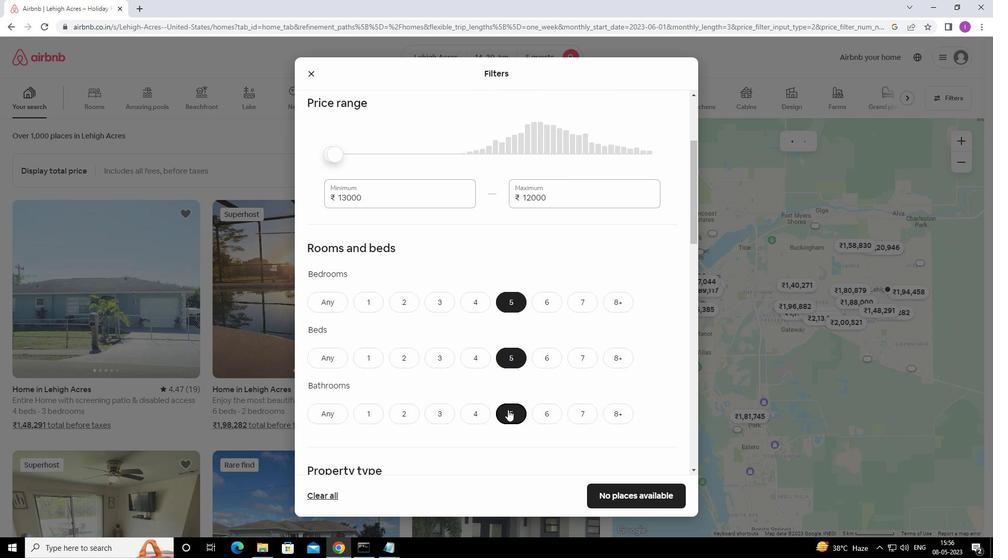 
Action: Mouse moved to (506, 403)
Screenshot: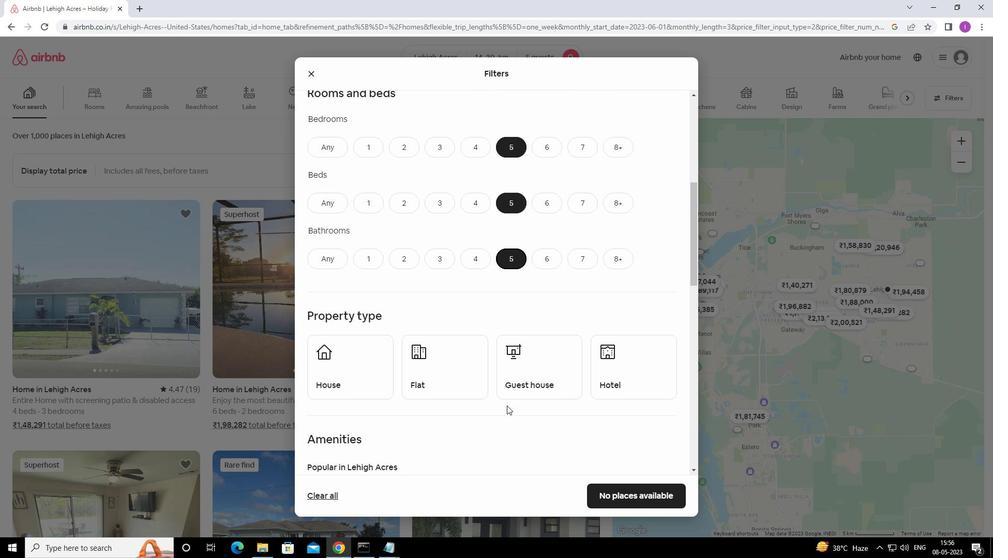 
Action: Mouse scrolled (506, 402) with delta (0, 0)
Screenshot: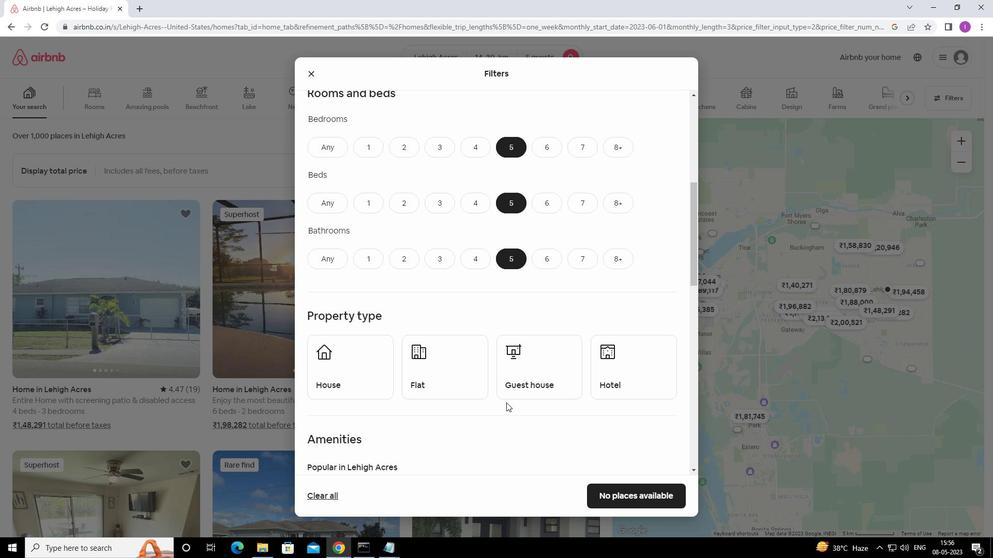
Action: Mouse moved to (391, 334)
Screenshot: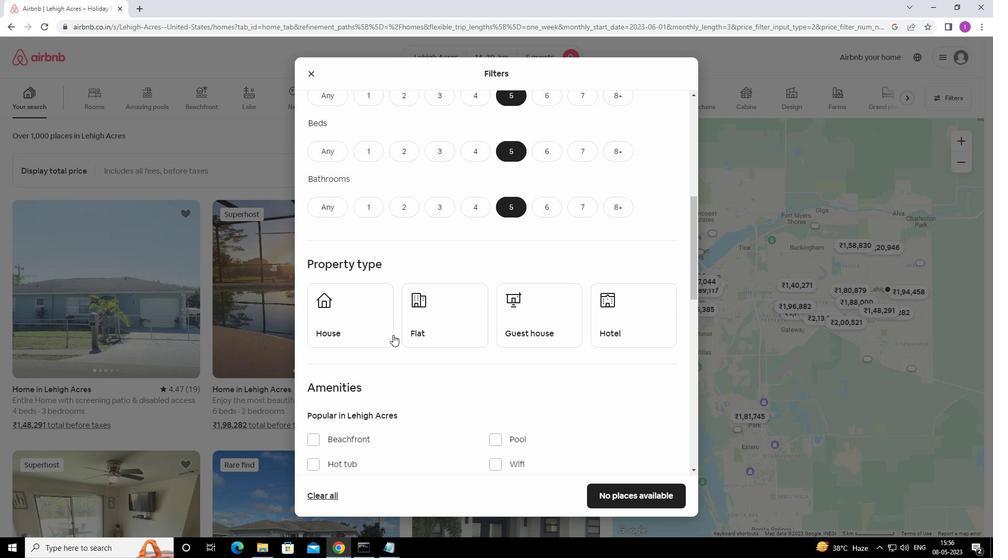 
Action: Mouse pressed left at (391, 334)
Screenshot: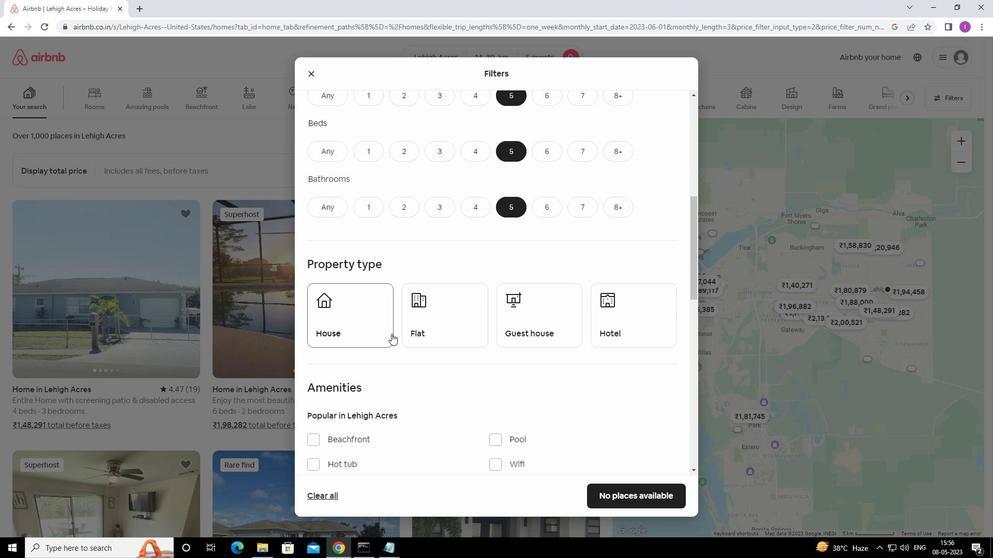 
Action: Mouse moved to (433, 335)
Screenshot: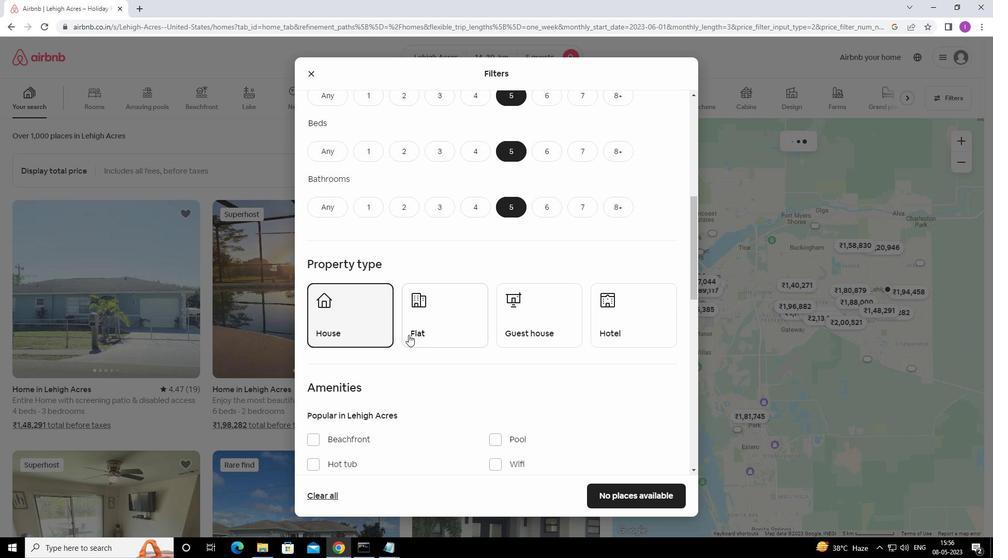 
Action: Mouse pressed left at (433, 335)
Screenshot: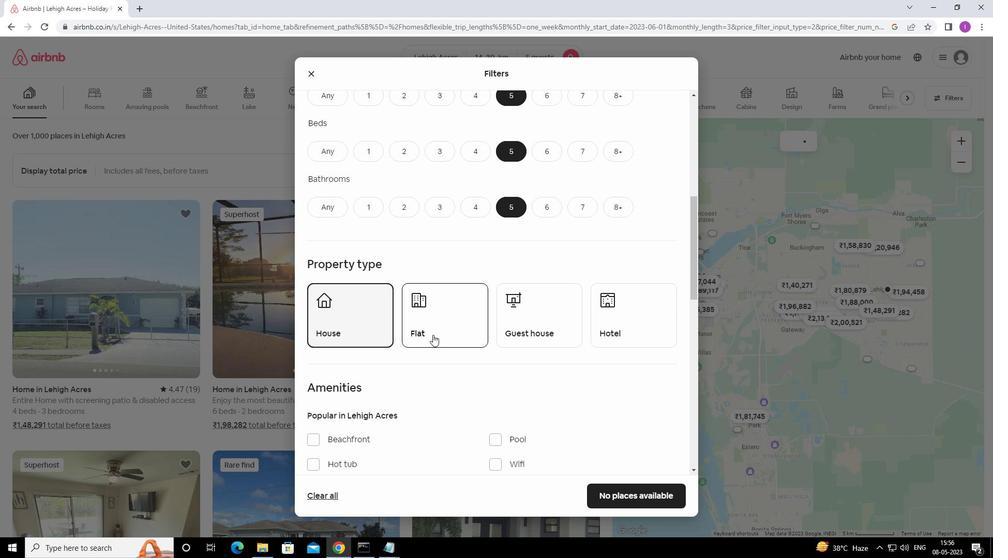 
Action: Mouse moved to (524, 336)
Screenshot: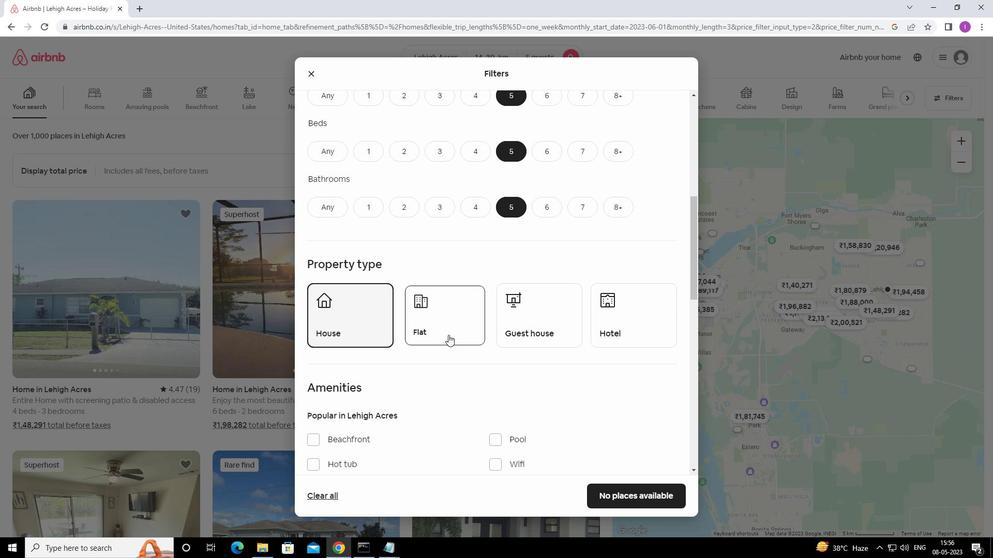 
Action: Mouse pressed left at (524, 336)
Screenshot: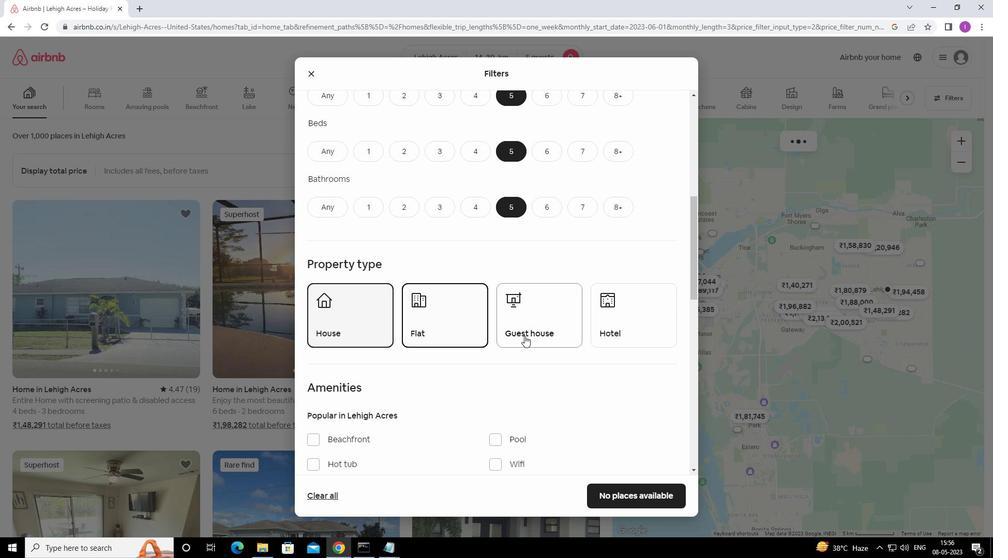 
Action: Mouse moved to (515, 383)
Screenshot: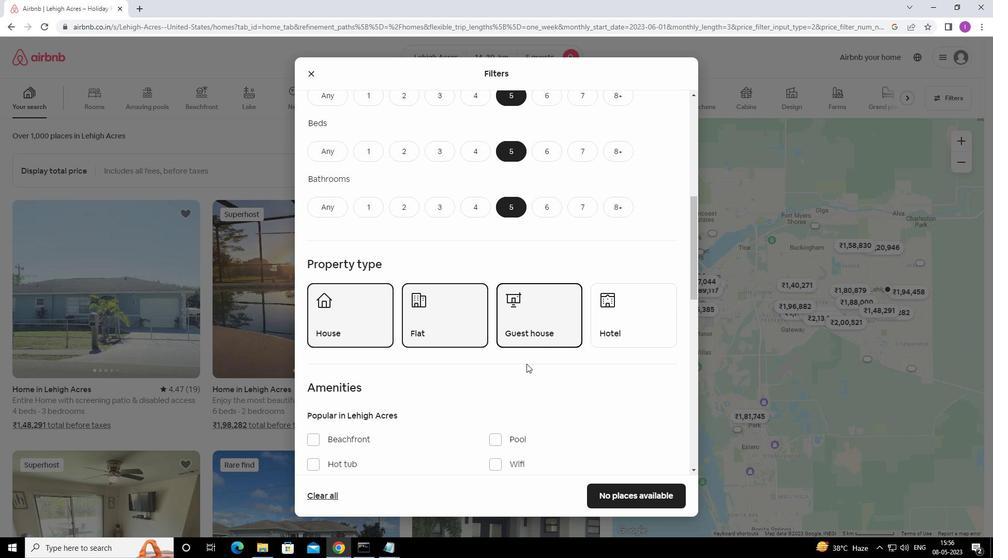 
Action: Mouse scrolled (515, 382) with delta (0, 0)
Screenshot: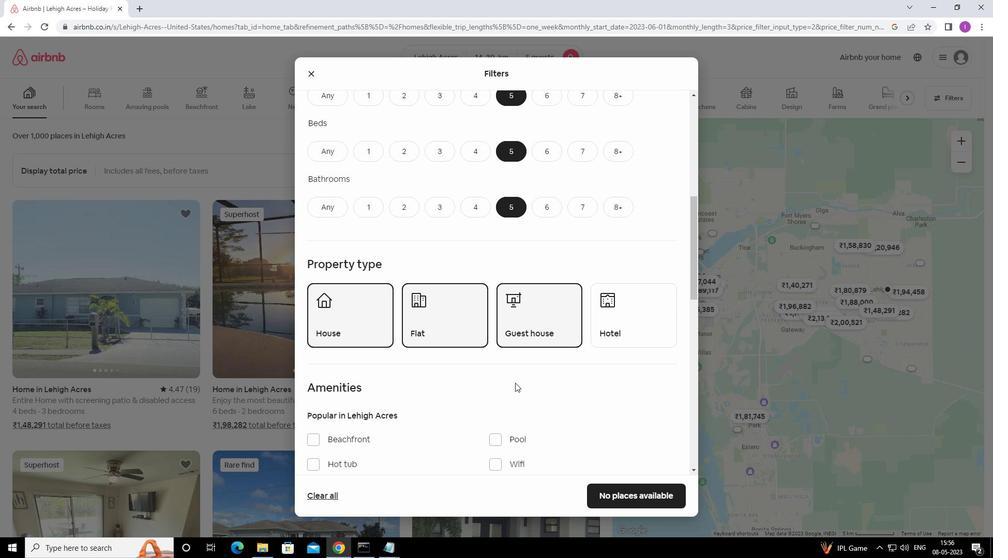 
Action: Mouse scrolled (515, 382) with delta (0, 0)
Screenshot: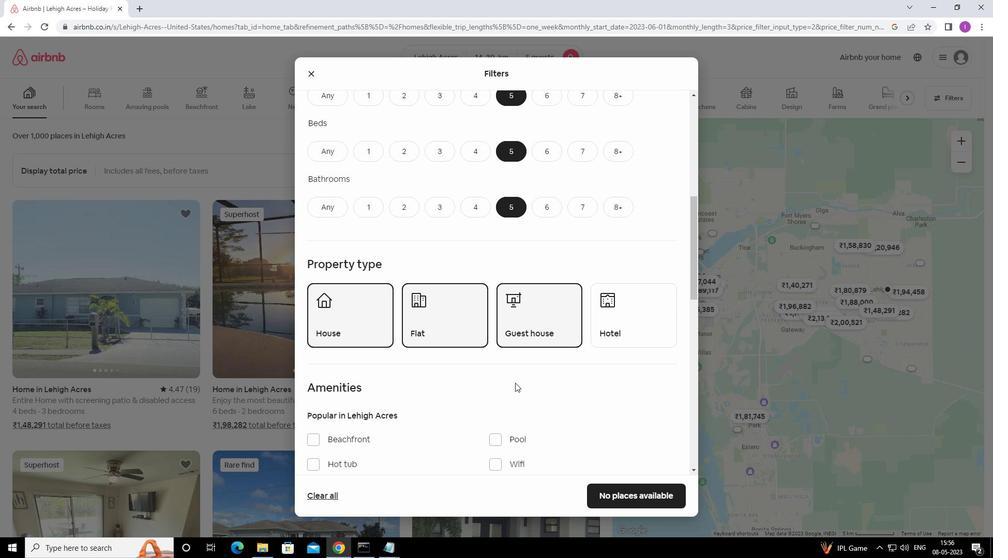 
Action: Mouse moved to (495, 364)
Screenshot: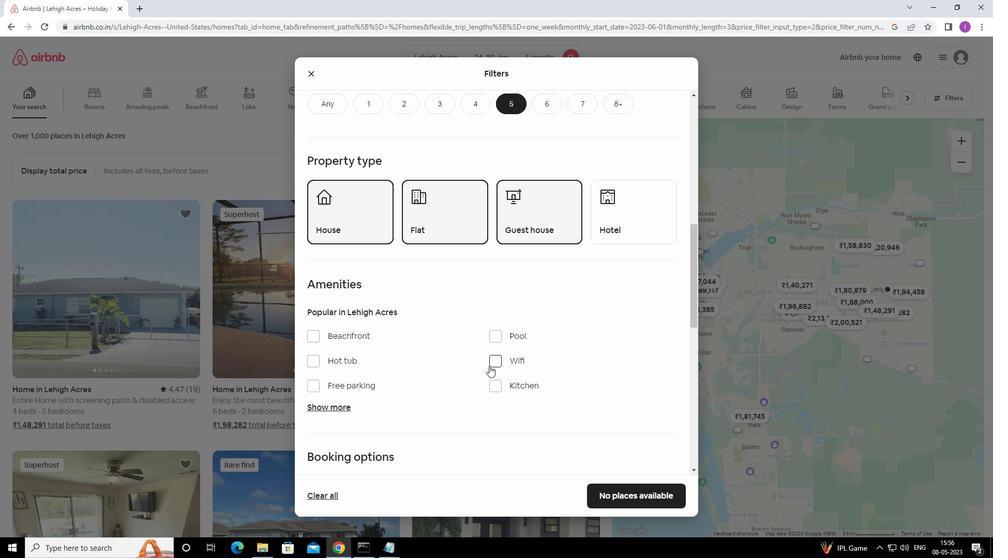 
Action: Mouse pressed left at (495, 364)
Screenshot: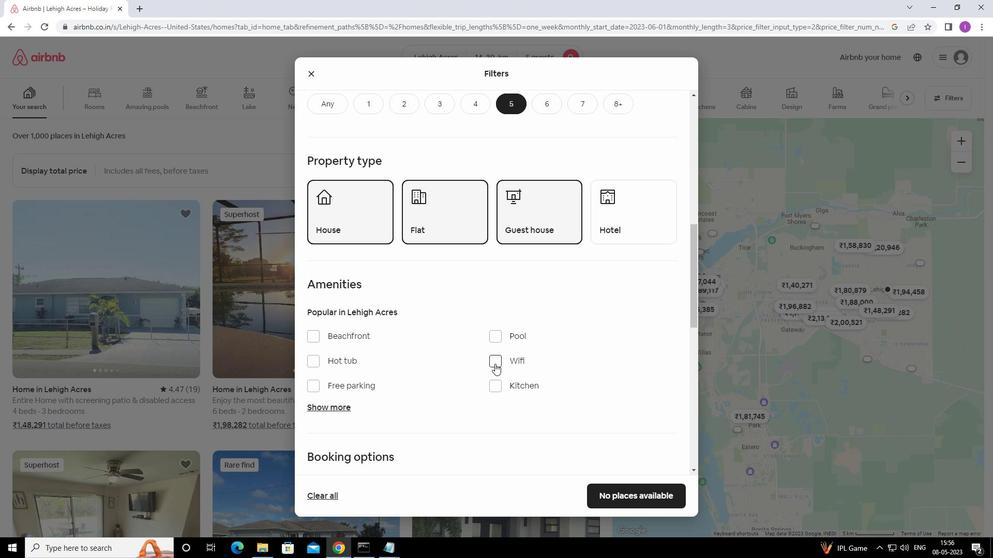 
Action: Mouse moved to (313, 386)
Screenshot: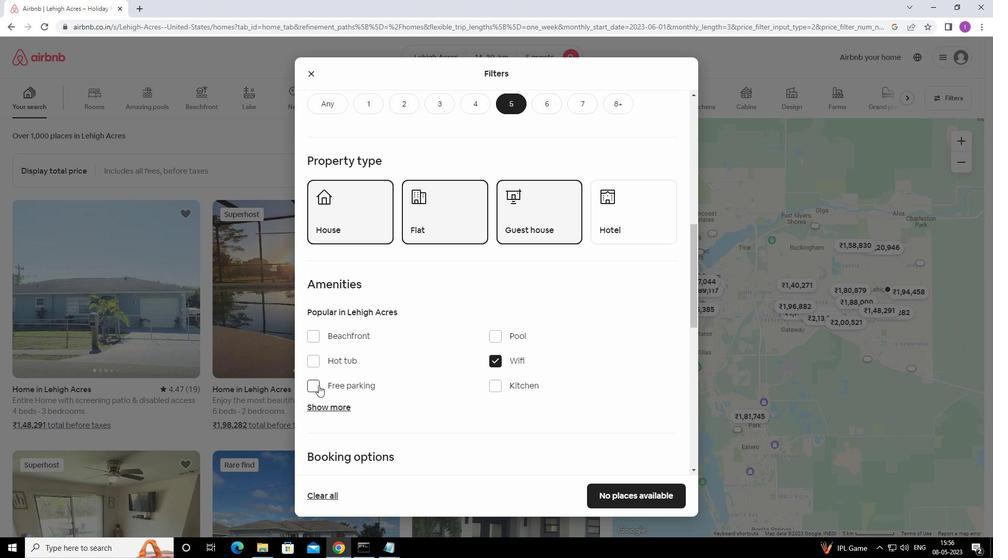 
Action: Mouse pressed left at (313, 386)
Screenshot: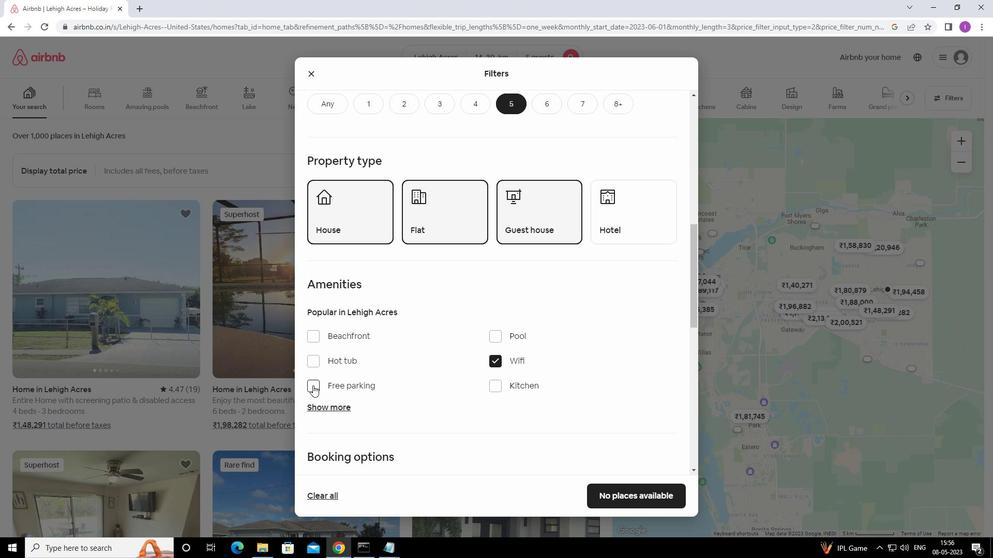 
Action: Mouse moved to (328, 408)
Screenshot: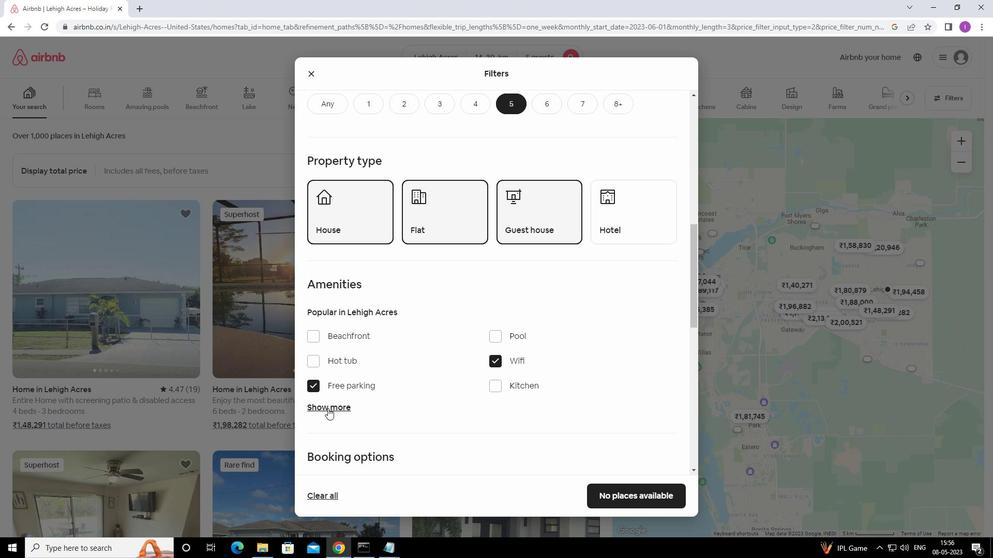
Action: Mouse pressed left at (328, 408)
Screenshot: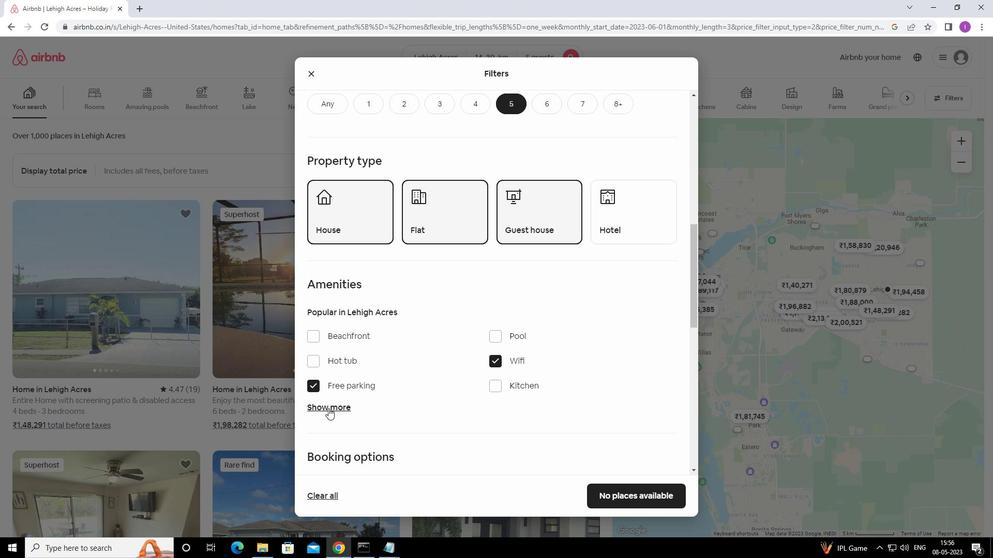 
Action: Mouse moved to (374, 382)
Screenshot: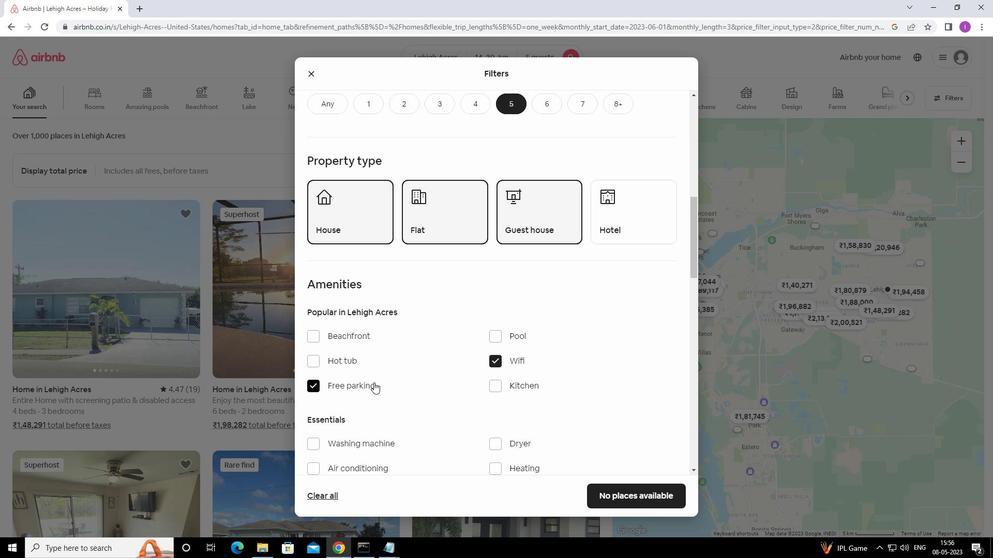 
Action: Mouse scrolled (374, 382) with delta (0, 0)
Screenshot: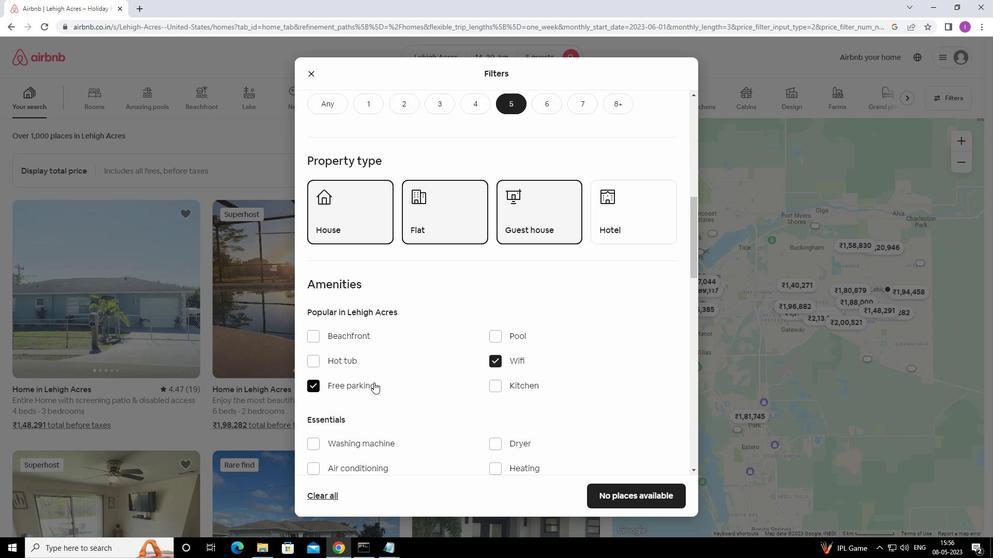 
Action: Mouse scrolled (374, 382) with delta (0, 0)
Screenshot: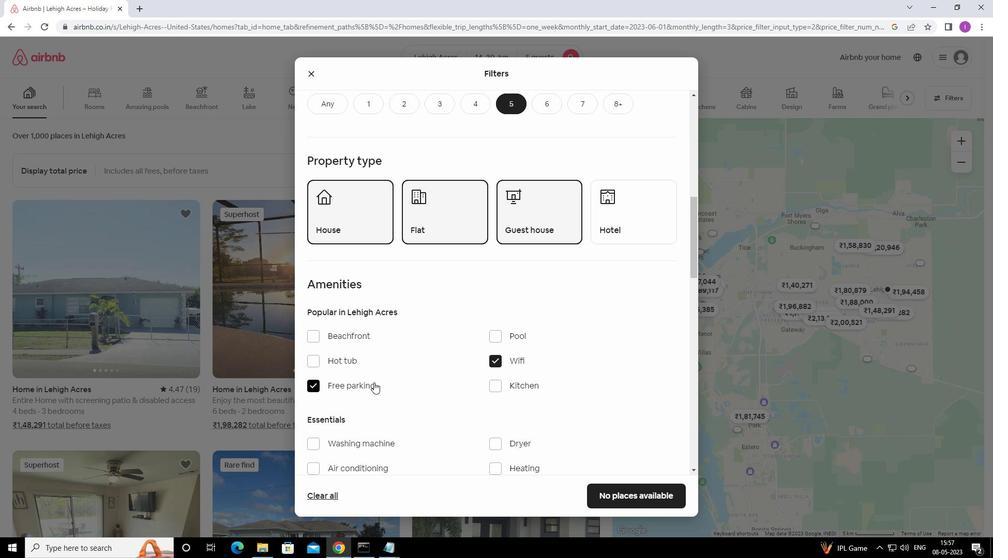 
Action: Mouse scrolled (374, 382) with delta (0, 0)
Screenshot: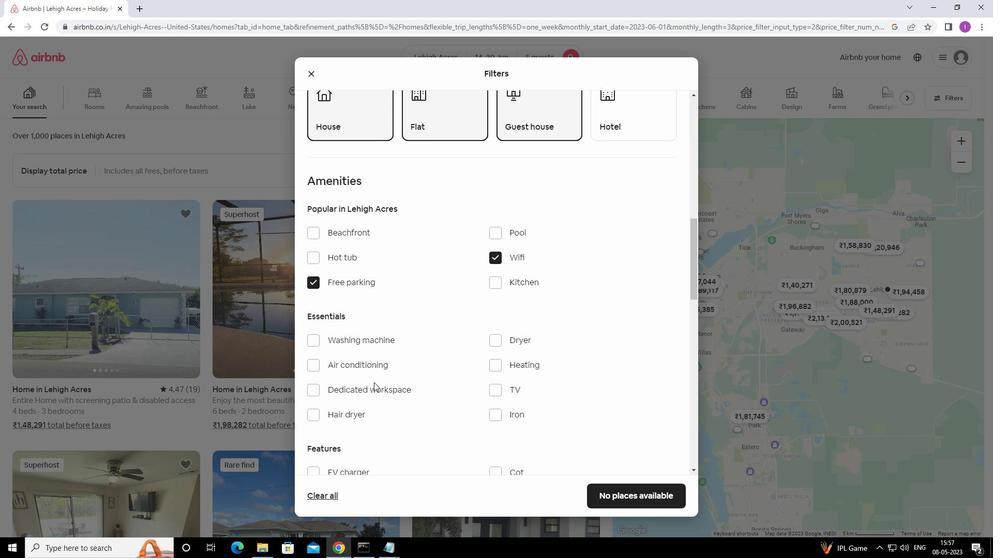 
Action: Mouse moved to (467, 373)
Screenshot: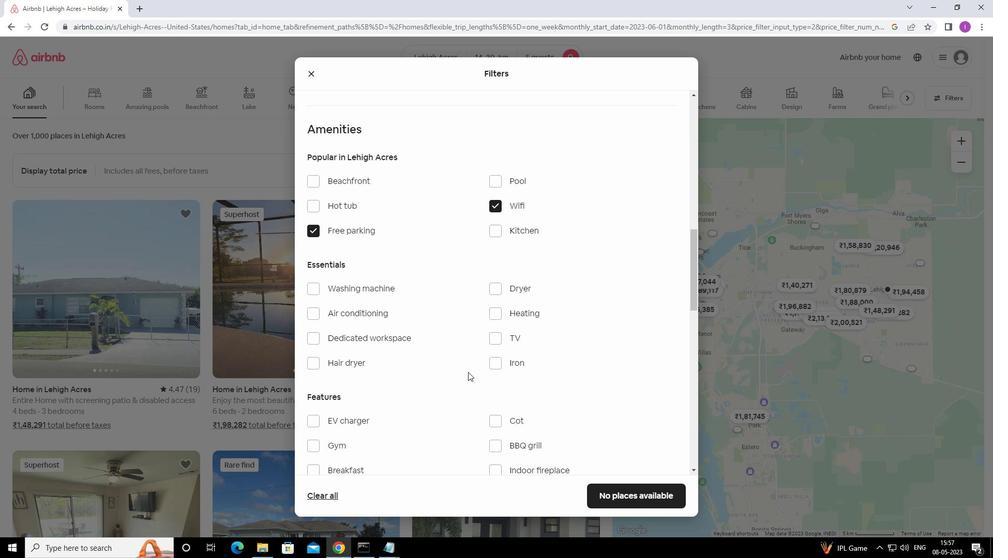 
Action: Mouse scrolled (467, 372) with delta (0, 0)
Screenshot: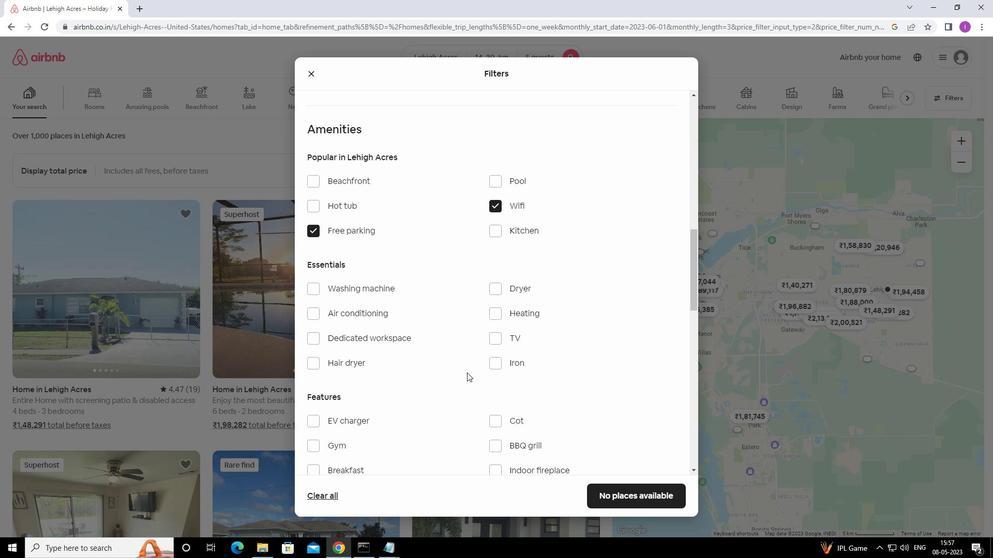 
Action: Mouse moved to (312, 396)
Screenshot: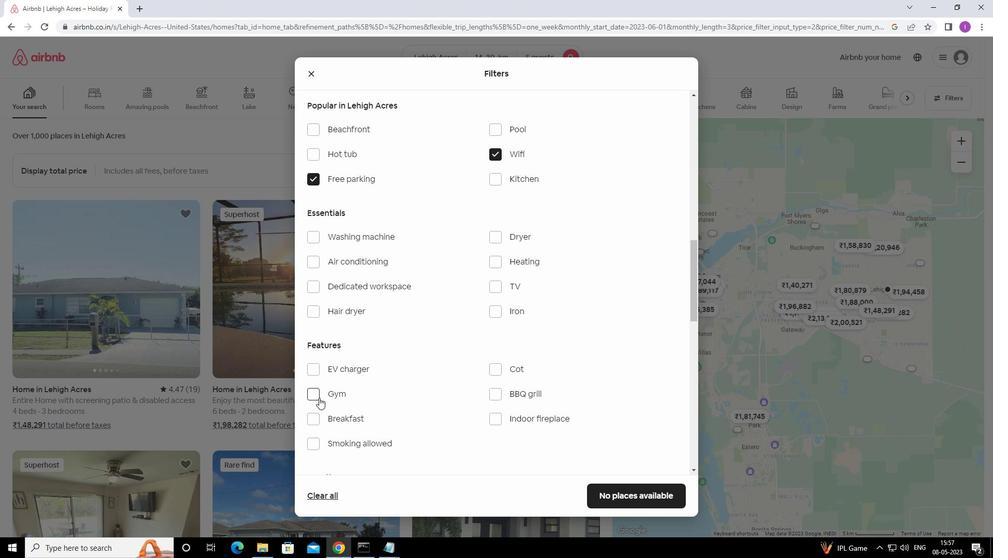 
Action: Mouse pressed left at (312, 396)
Screenshot: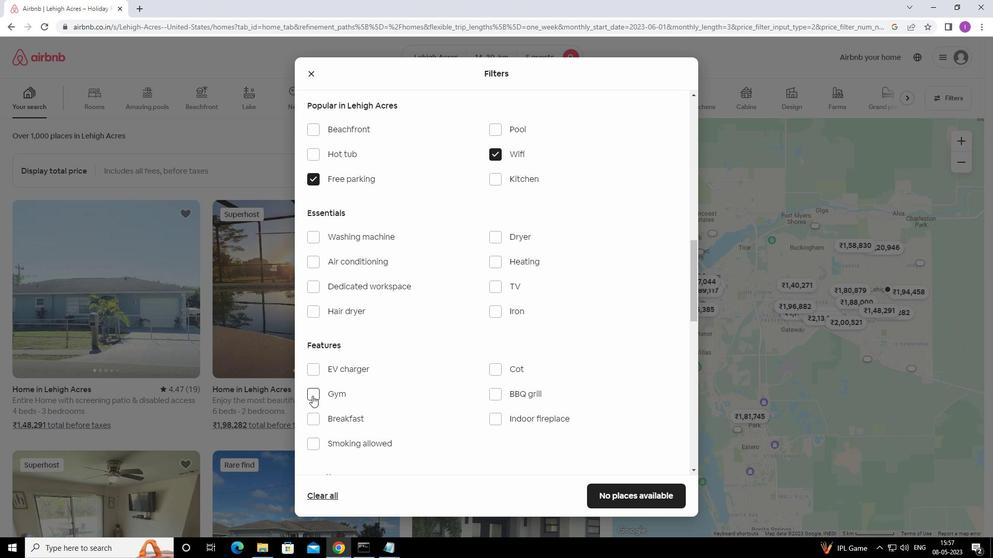 
Action: Mouse moved to (495, 287)
Screenshot: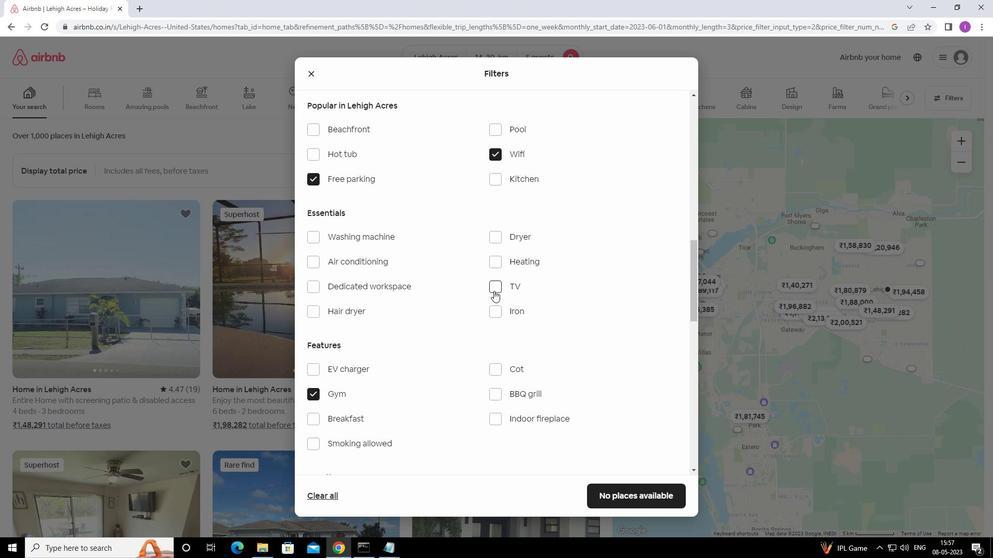 
Action: Mouse pressed left at (495, 287)
Screenshot: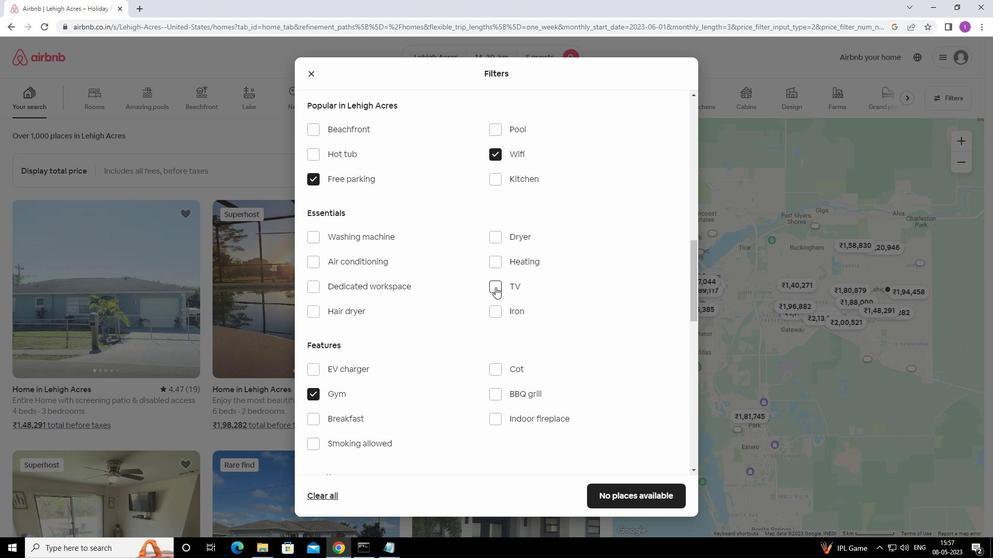 
Action: Mouse moved to (319, 421)
Screenshot: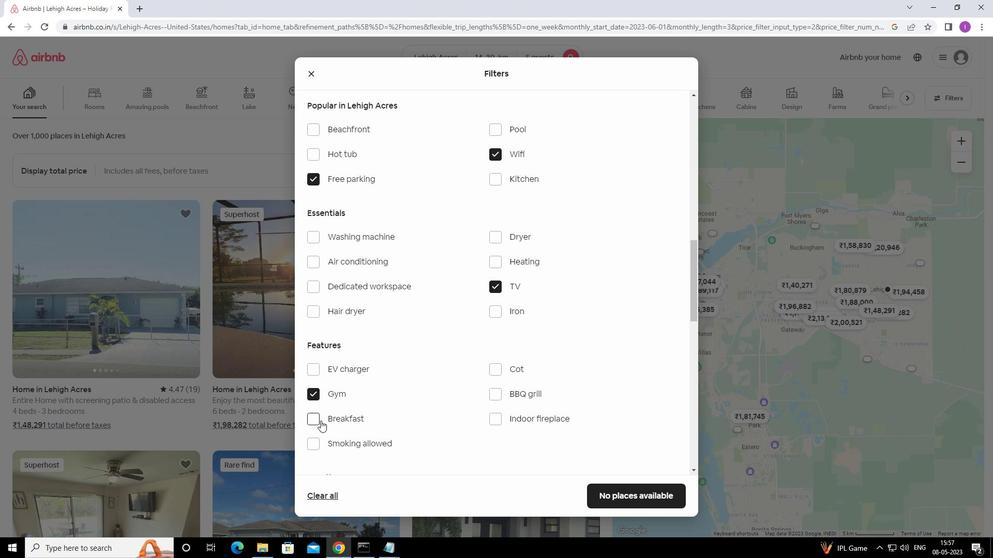 
Action: Mouse pressed left at (319, 421)
Screenshot: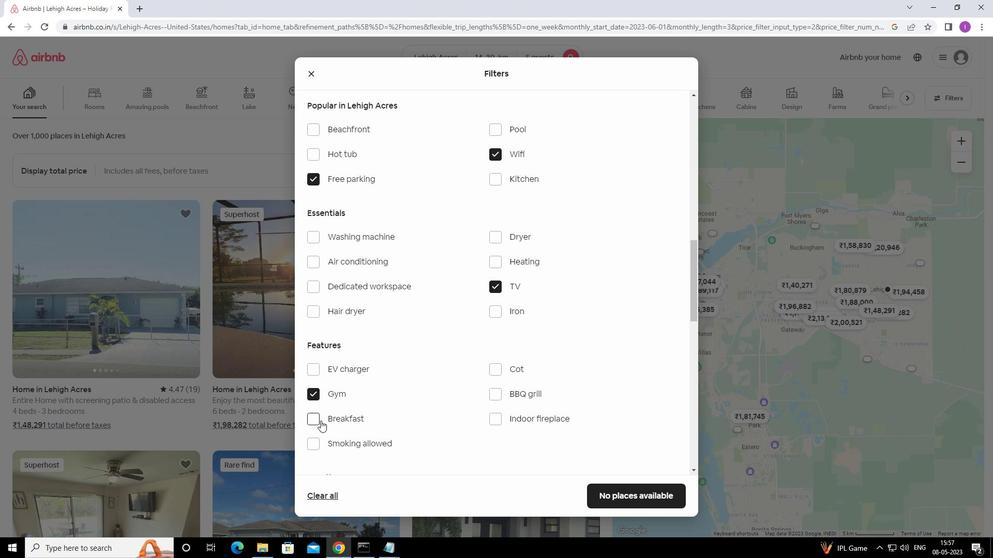 
Action: Mouse moved to (390, 420)
Screenshot: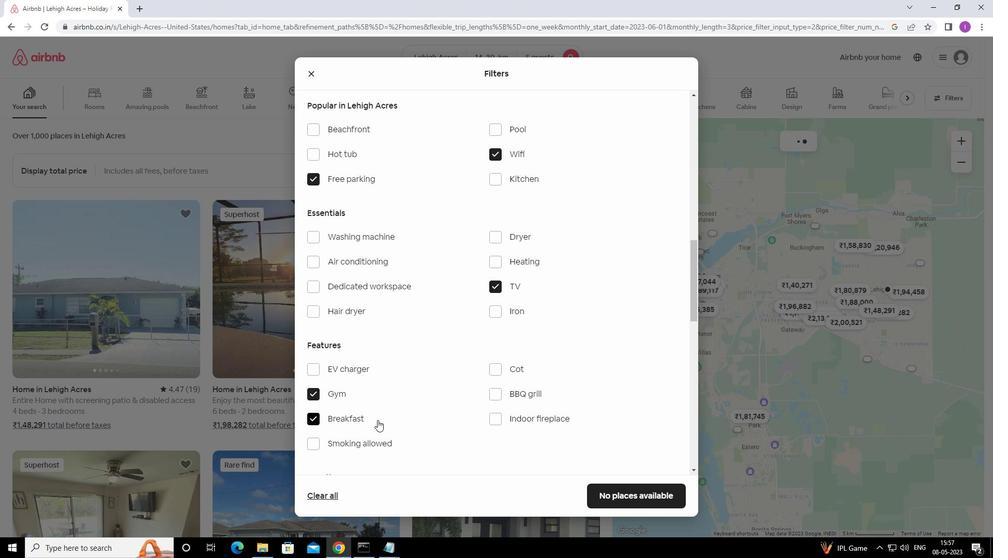 
Action: Mouse scrolled (390, 420) with delta (0, 0)
Screenshot: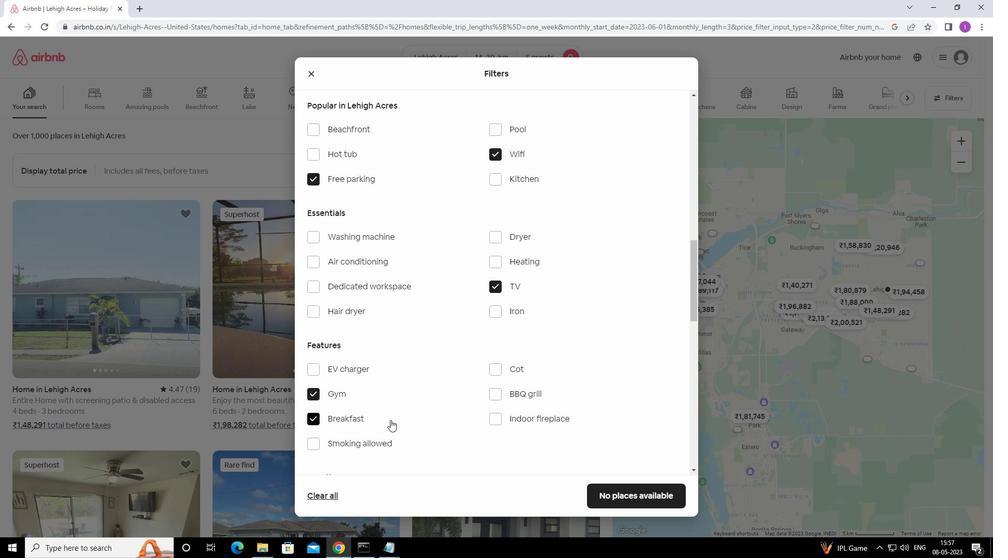 
Action: Mouse scrolled (390, 420) with delta (0, 0)
Screenshot: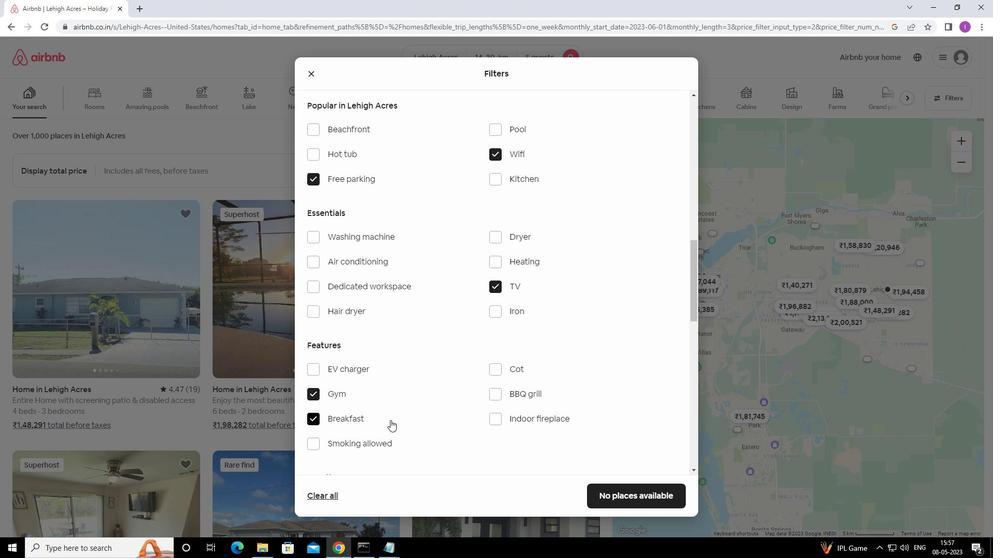 
Action: Mouse scrolled (390, 420) with delta (0, 0)
Screenshot: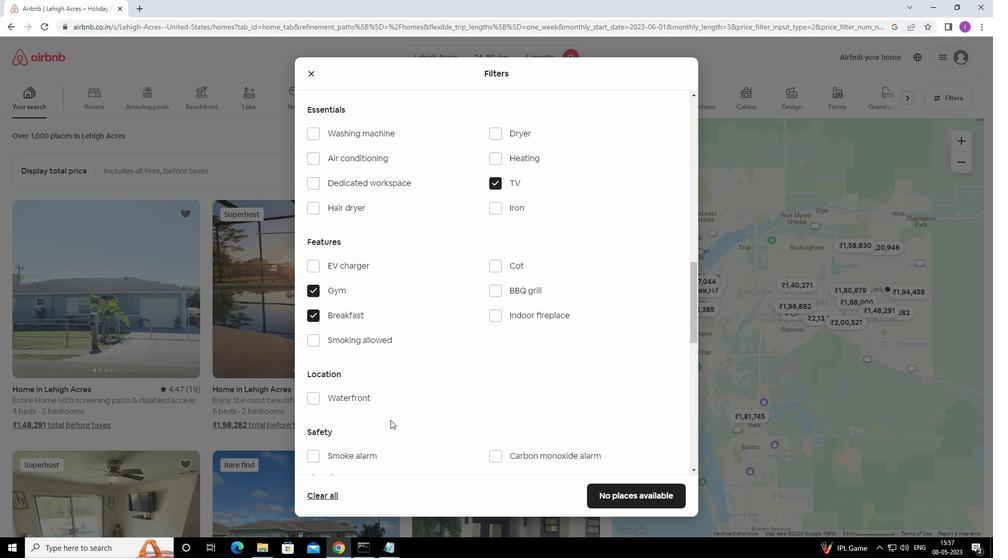 
Action: Mouse scrolled (390, 420) with delta (0, 0)
Screenshot: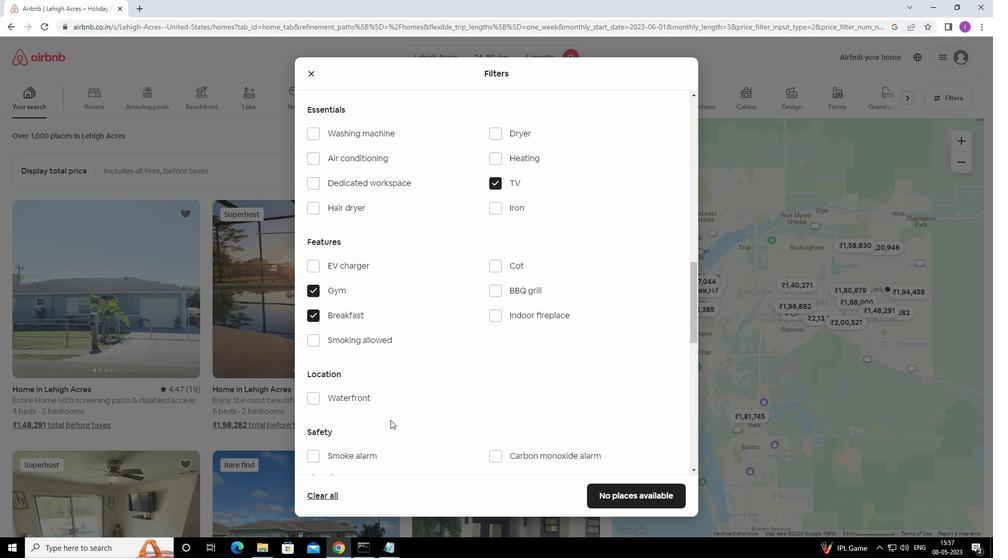 
Action: Mouse scrolled (390, 420) with delta (0, 0)
Screenshot: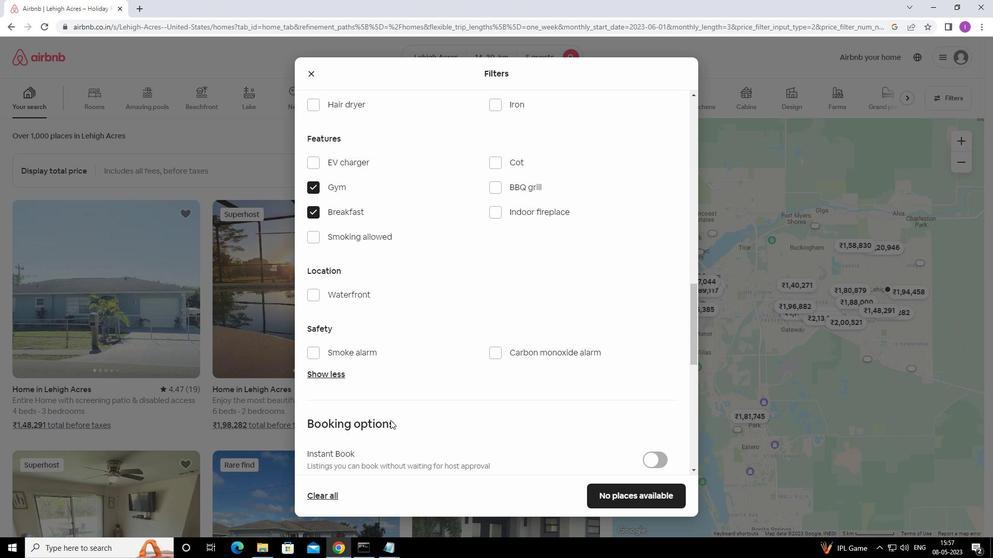 
Action: Mouse scrolled (390, 420) with delta (0, 0)
Screenshot: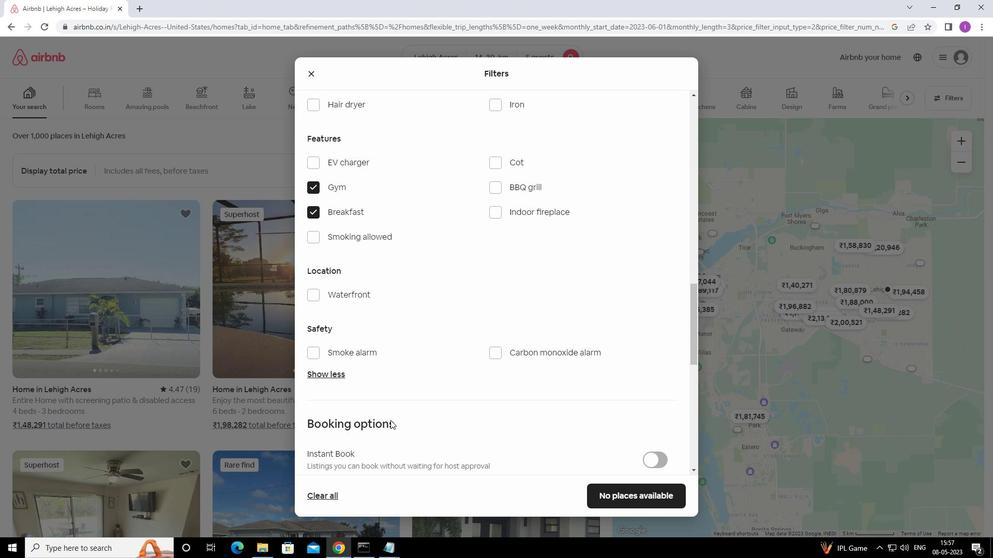 
Action: Mouse moved to (650, 397)
Screenshot: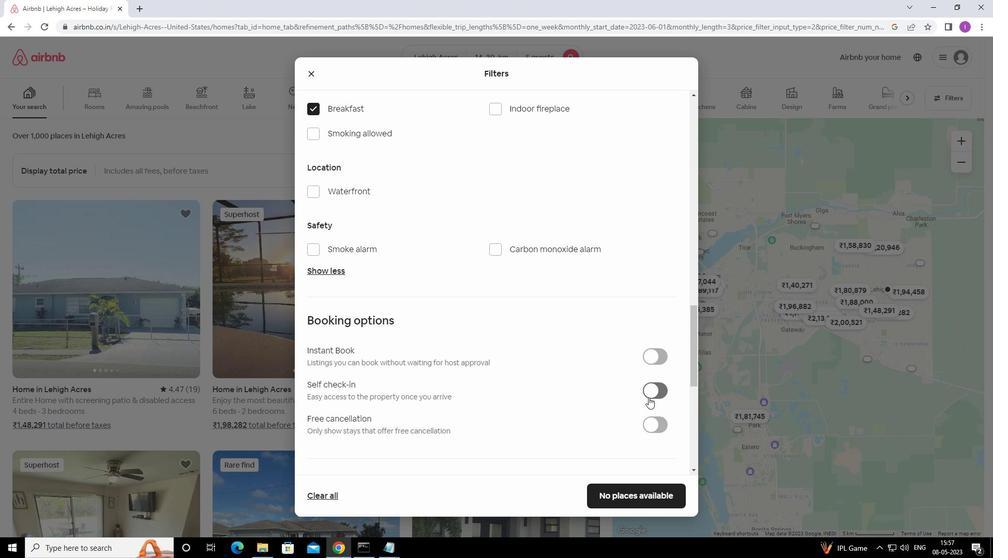
Action: Mouse pressed left at (650, 397)
Screenshot: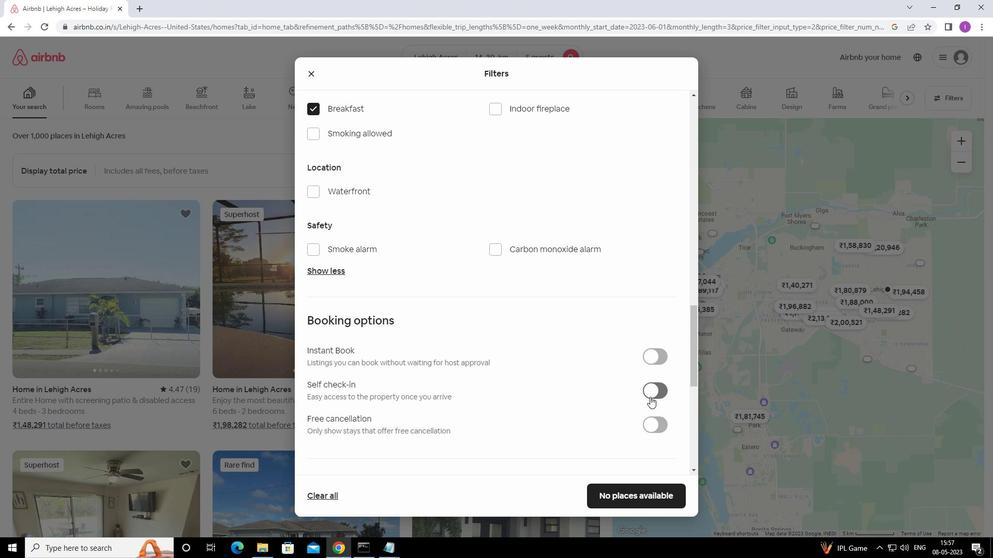 
Action: Mouse moved to (494, 453)
Screenshot: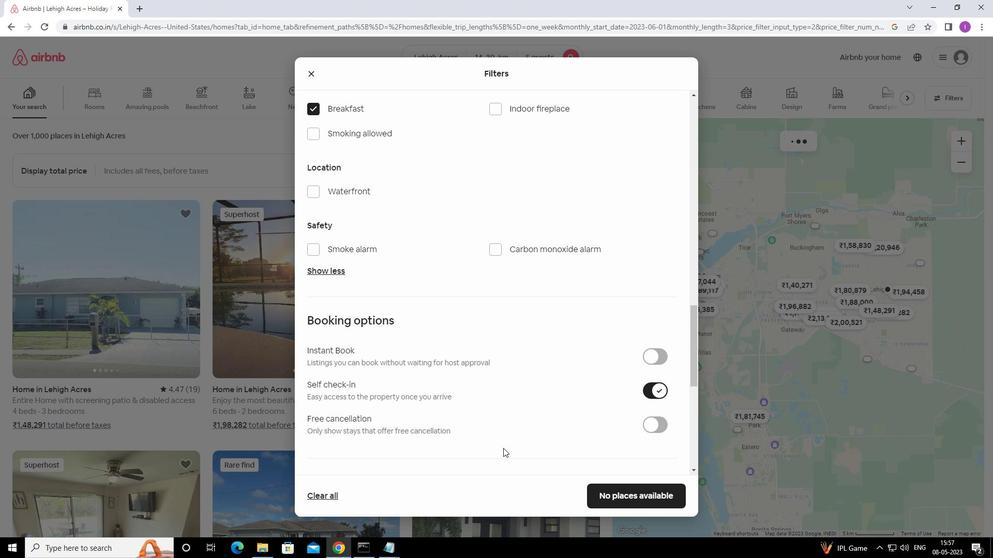 
Action: Mouse scrolled (494, 453) with delta (0, 0)
Screenshot: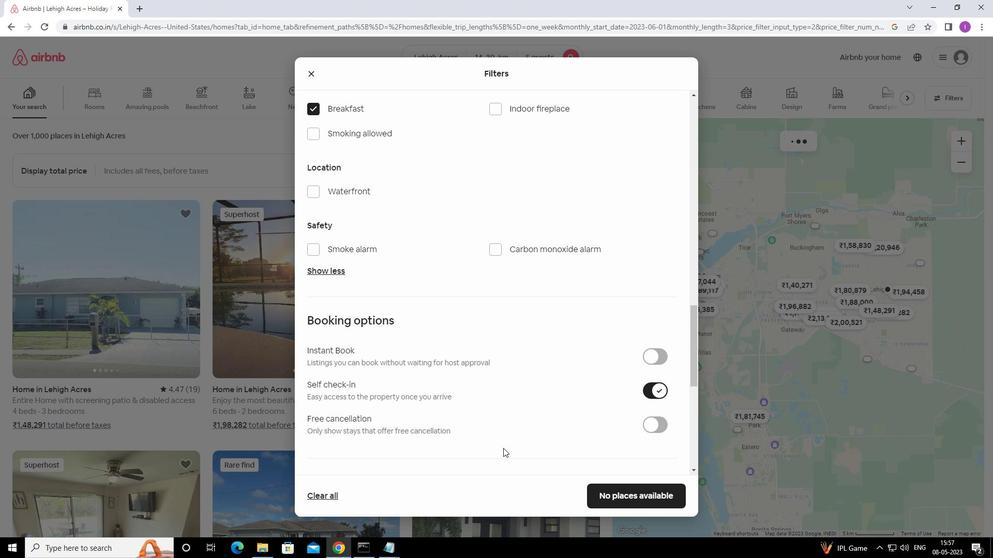 
Action: Mouse moved to (494, 453)
Screenshot: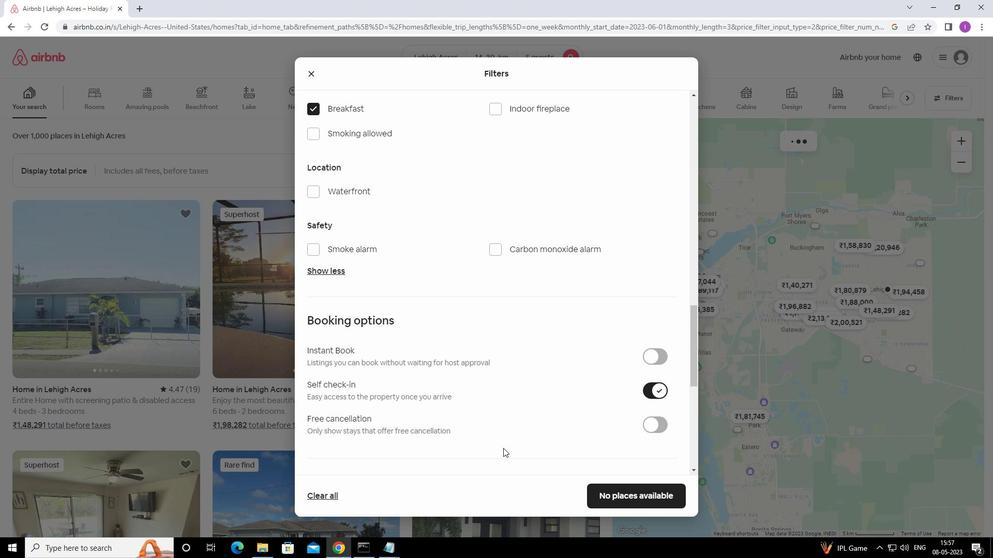 
Action: Mouse scrolled (494, 453) with delta (0, 0)
Screenshot: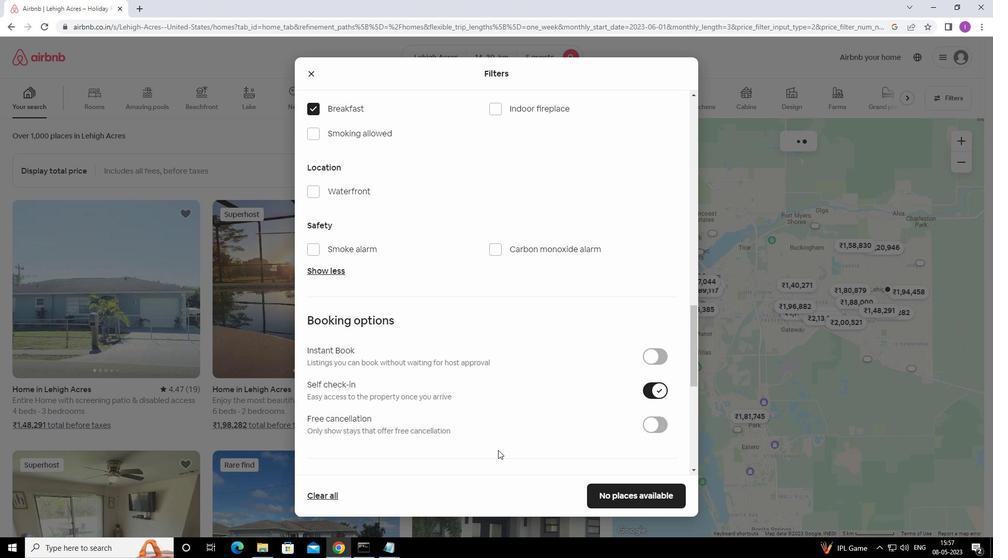 
Action: Mouse scrolled (494, 453) with delta (0, 0)
Screenshot: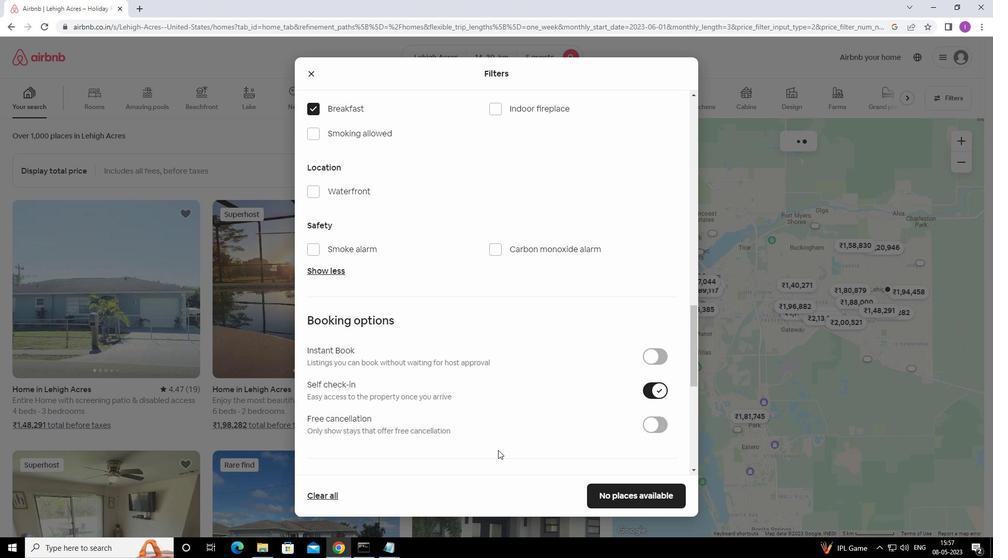 
Action: Mouse moved to (494, 454)
Screenshot: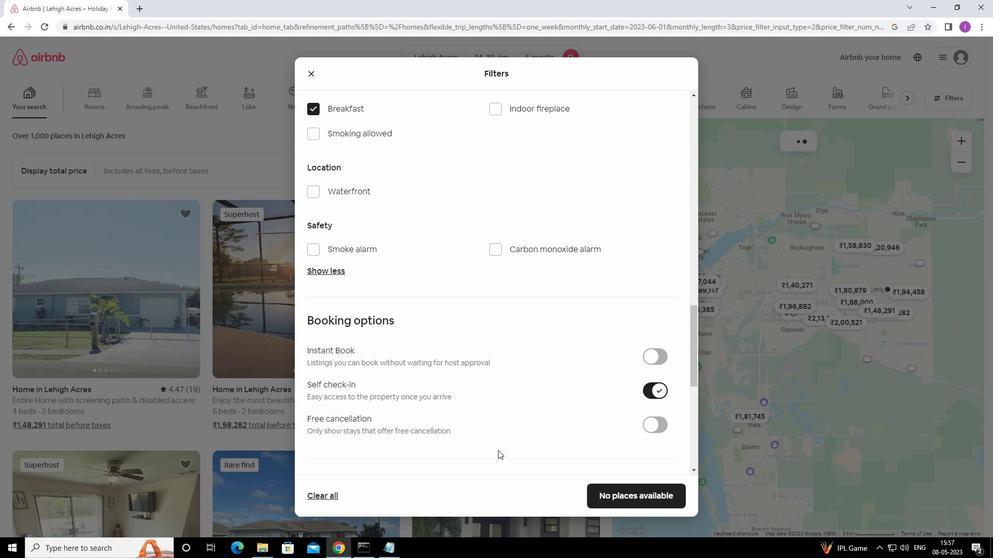 
Action: Mouse scrolled (494, 453) with delta (0, 0)
Screenshot: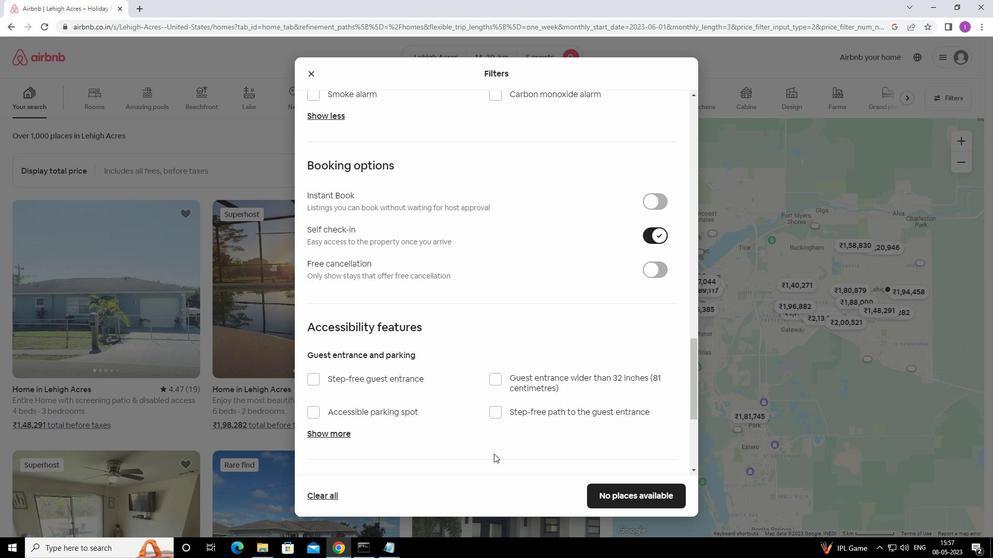 
Action: Mouse scrolled (494, 453) with delta (0, 0)
Screenshot: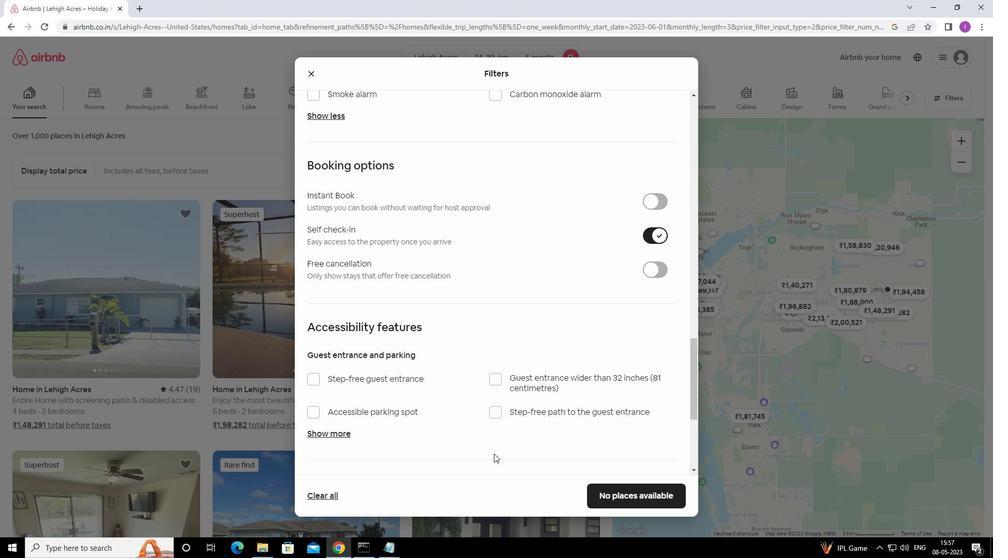 
Action: Mouse scrolled (494, 453) with delta (0, 0)
Screenshot: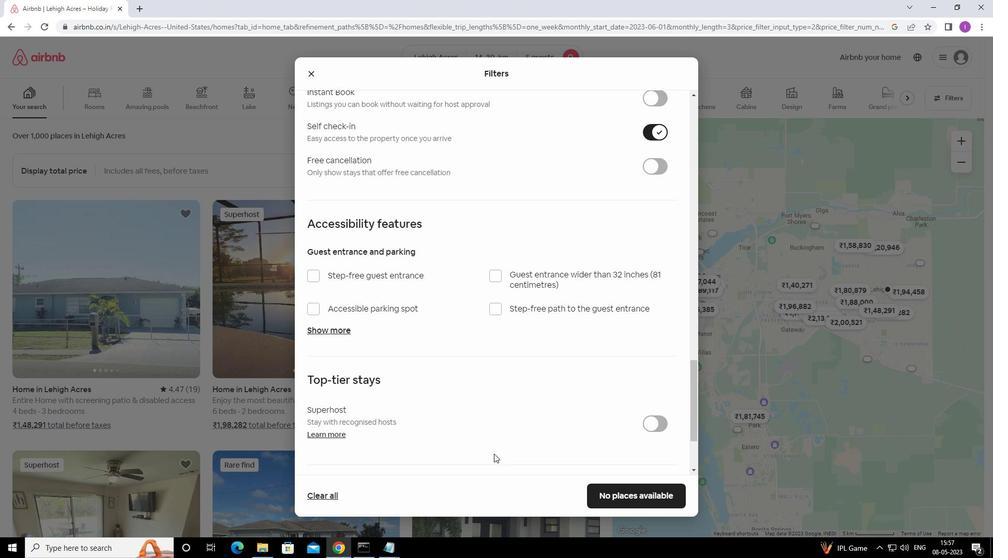 
Action: Mouse scrolled (494, 453) with delta (0, 0)
Screenshot: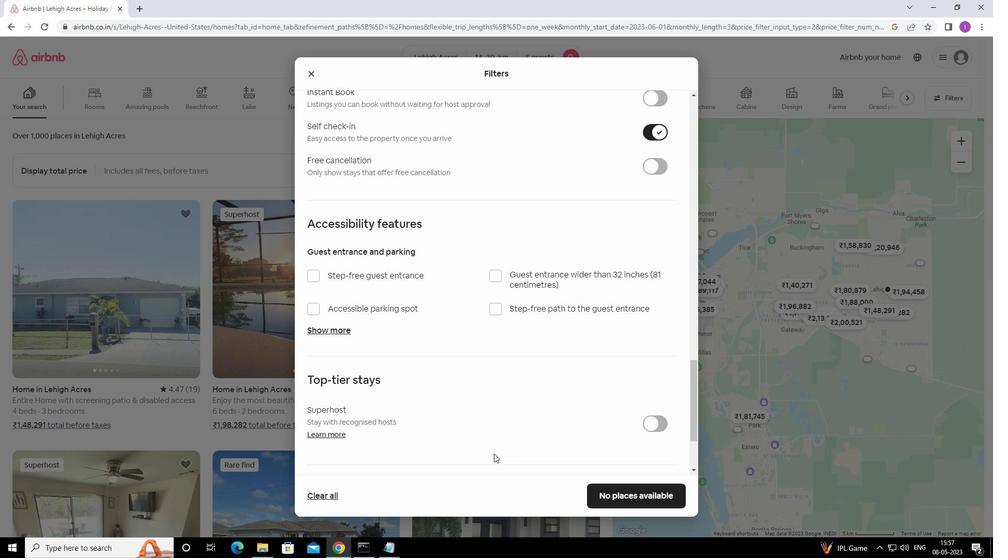 
Action: Mouse scrolled (494, 453) with delta (0, 0)
Screenshot: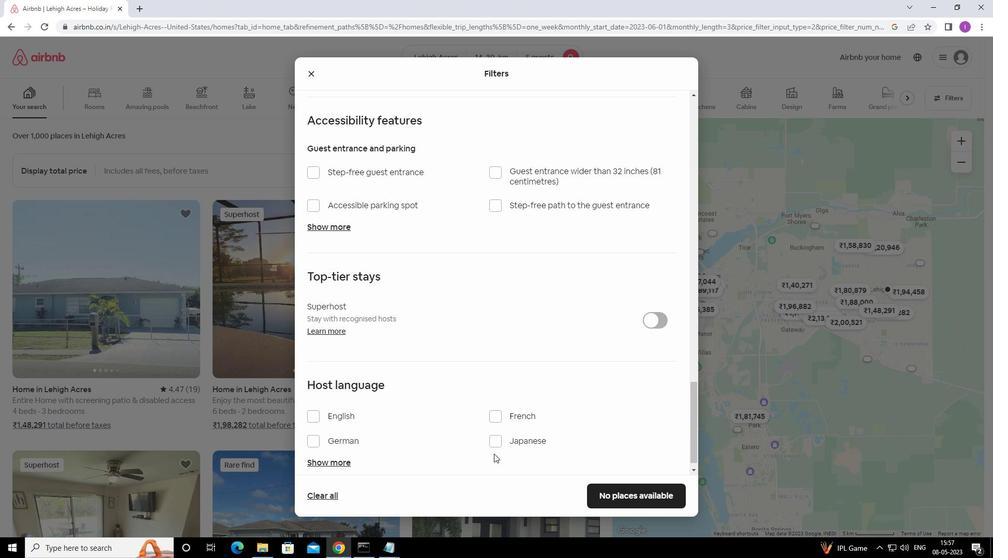 
Action: Mouse scrolled (494, 453) with delta (0, 0)
Screenshot: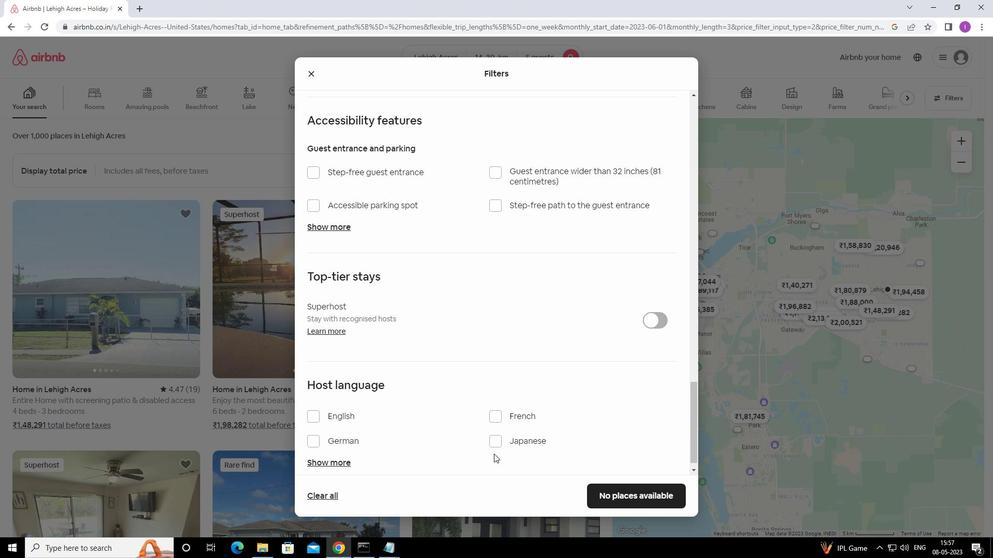 
Action: Mouse moved to (327, 399)
Screenshot: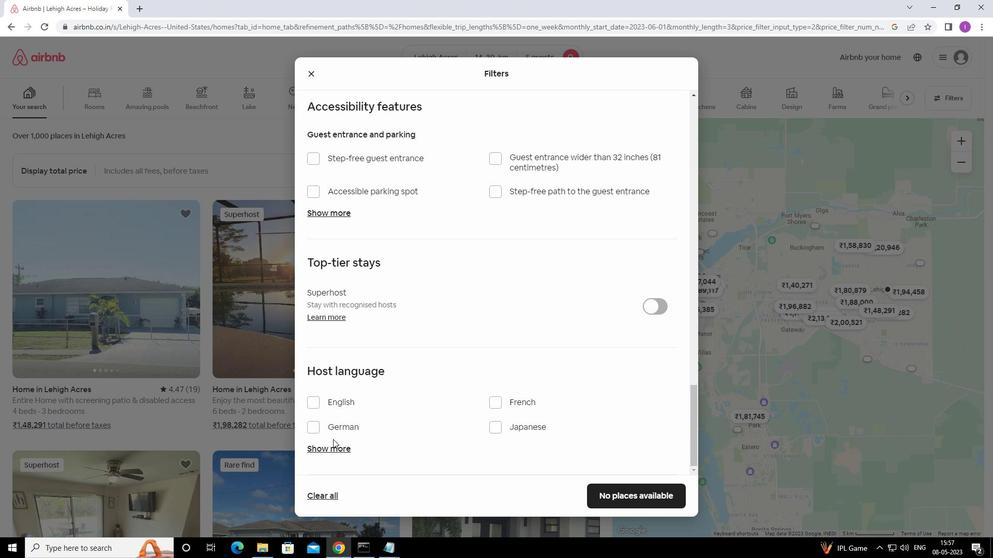 
Action: Mouse pressed left at (327, 399)
Screenshot: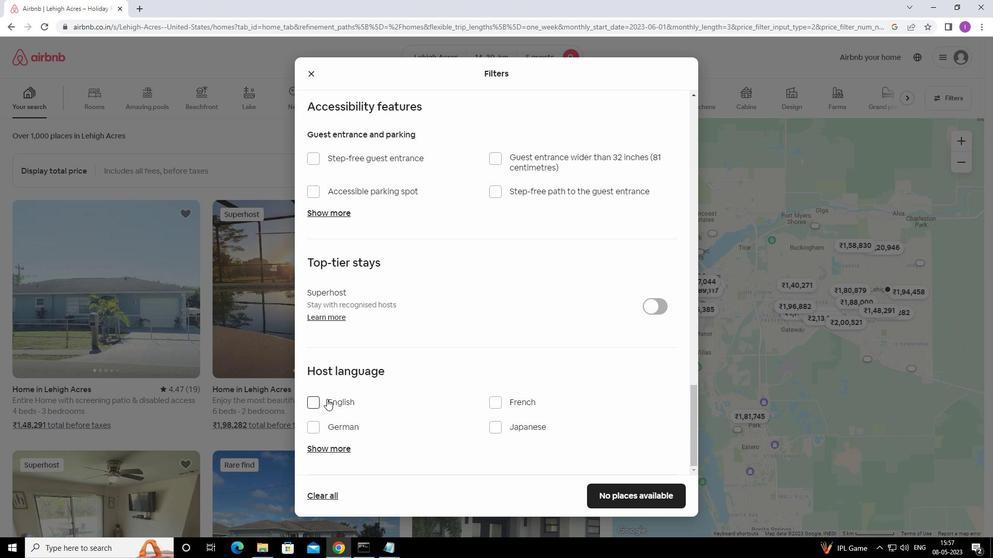 
Action: Mouse moved to (560, 456)
Screenshot: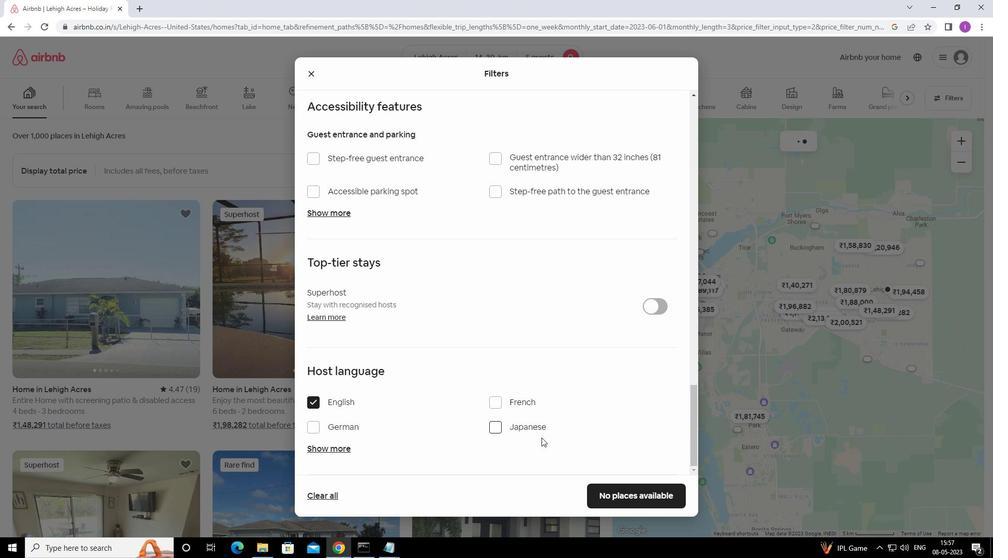 
Action: Mouse scrolled (560, 455) with delta (0, 0)
Screenshot: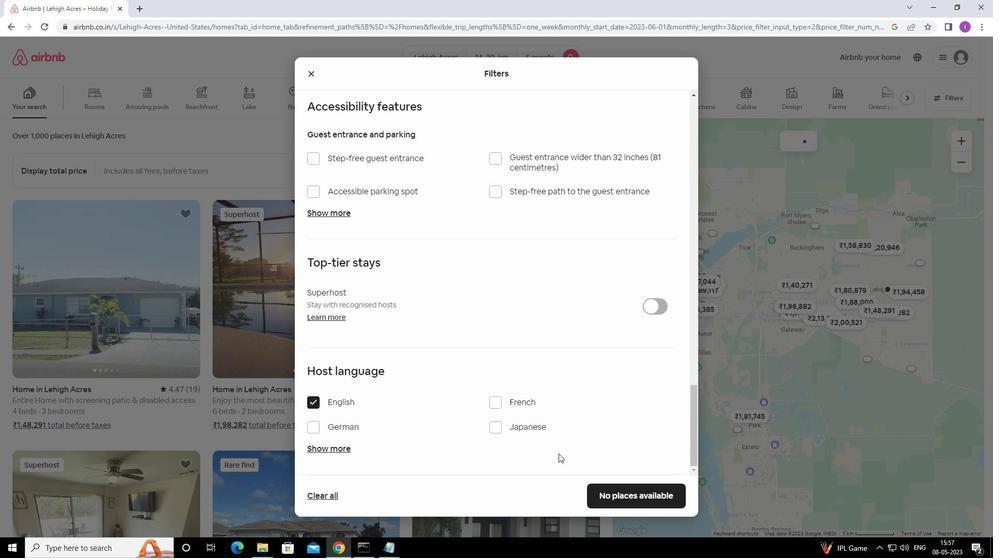 
Action: Mouse moved to (560, 456)
Screenshot: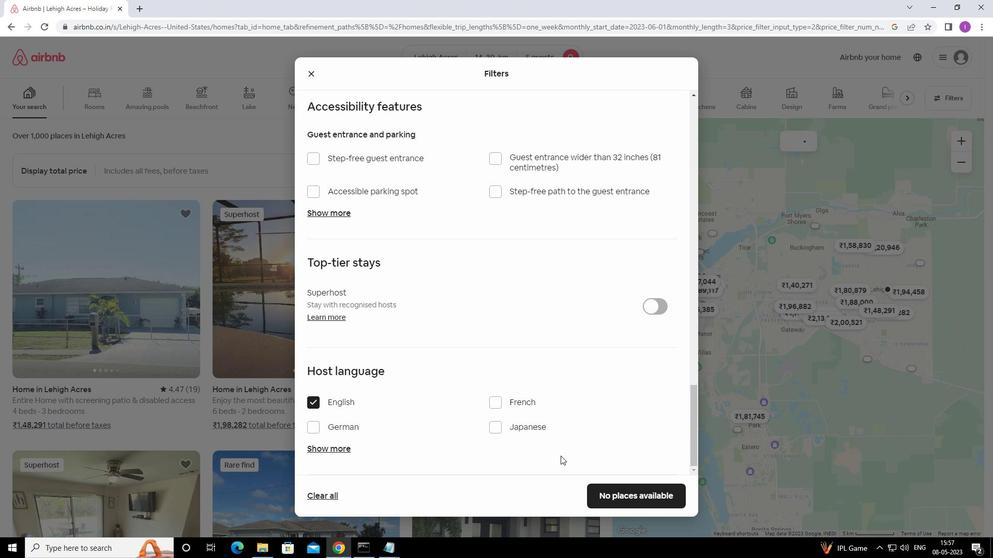 
Action: Mouse scrolled (560, 456) with delta (0, 0)
Screenshot: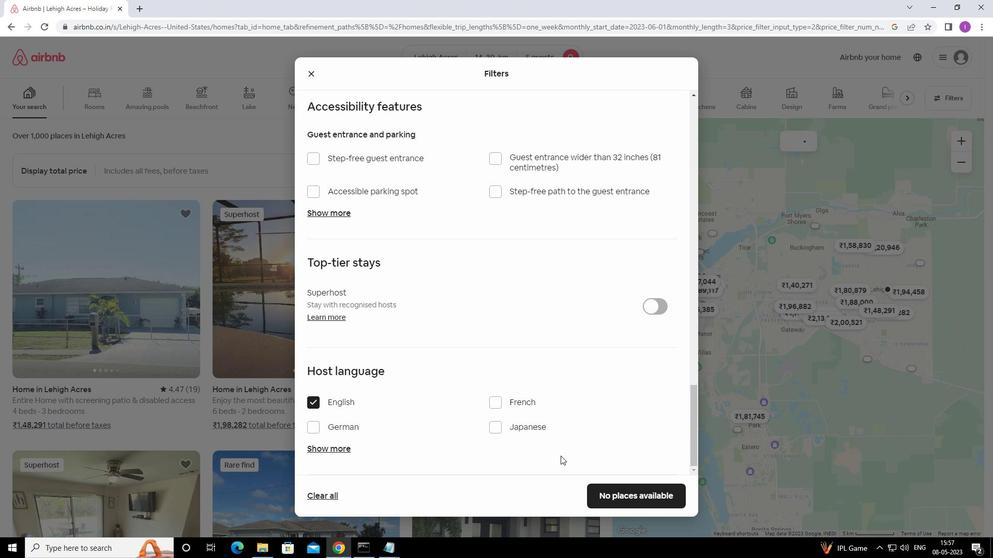 
Action: Mouse moved to (561, 457)
Screenshot: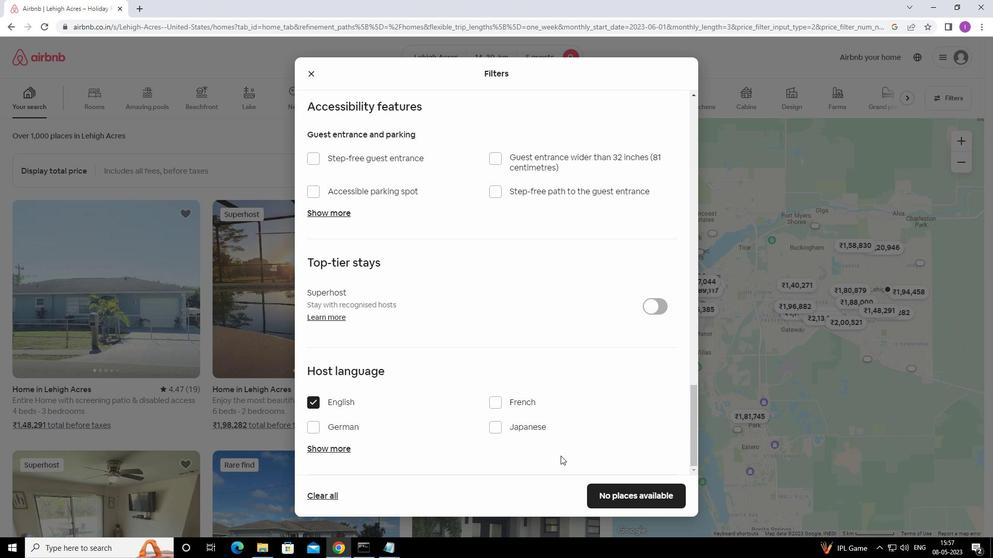 
Action: Mouse scrolled (561, 457) with delta (0, 0)
Screenshot: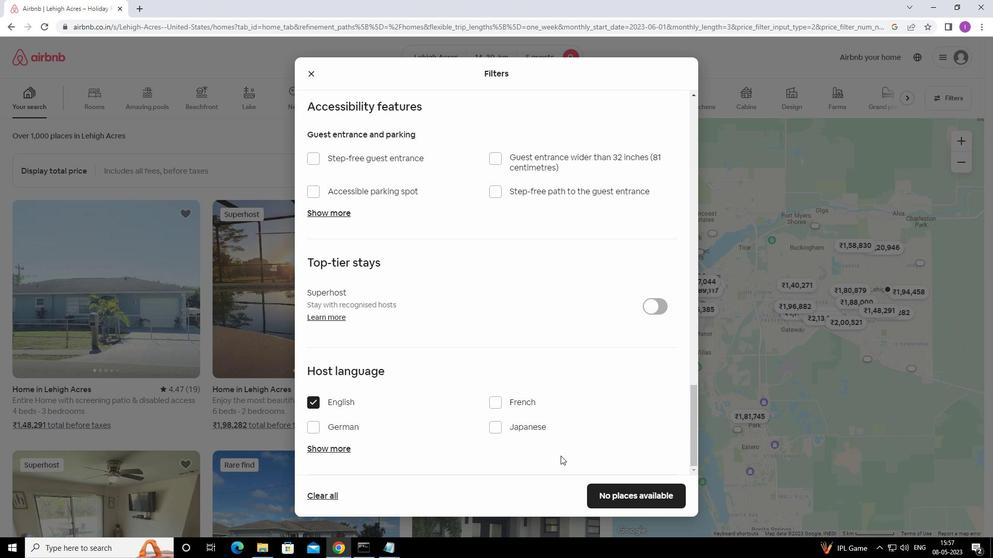 
Action: Mouse moved to (622, 496)
Screenshot: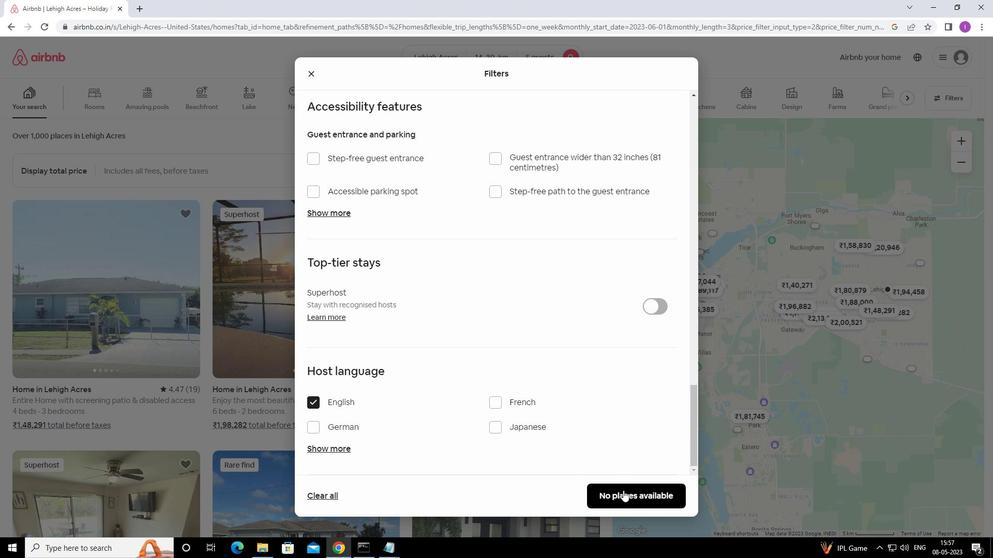 
Action: Mouse pressed left at (622, 496)
Screenshot: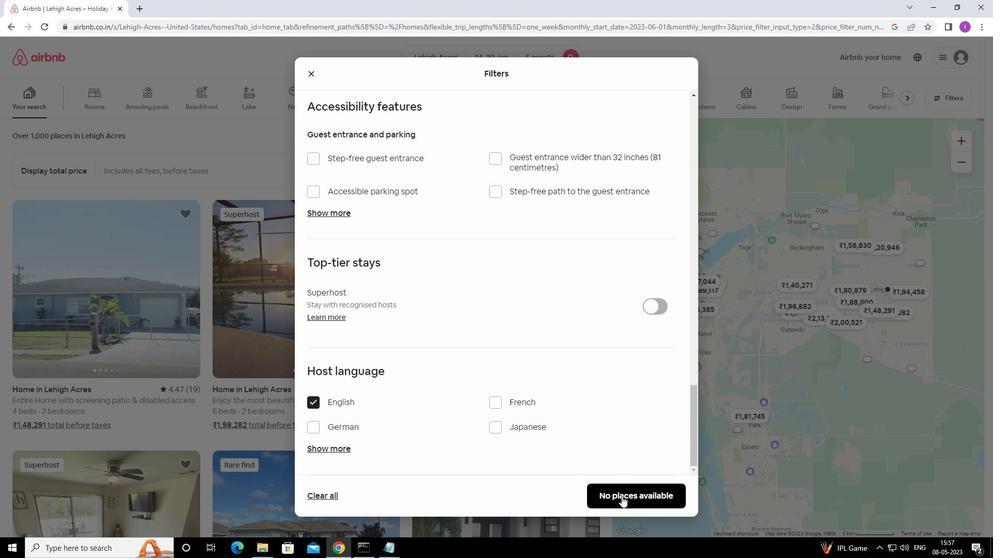 
Action: Mouse moved to (596, 489)
Screenshot: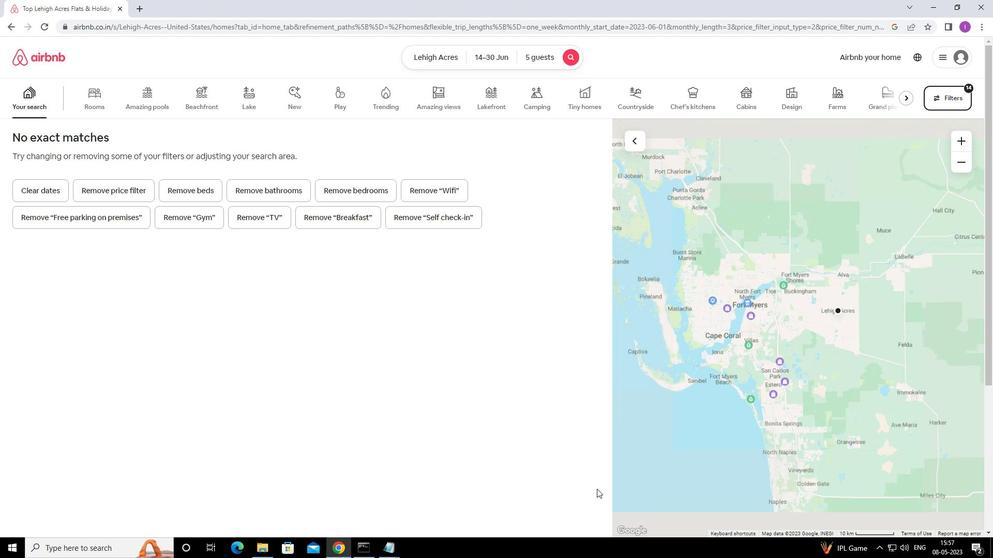 
